 Task: Find connections with filter location Mar del Plata with filter topic #successwith filter profile language German with filter current company Persistent Systems with filter school Punjab State Board of Technical Education and Industrial Training with filter industry Outpatient Care Centers with filter service category Digital Marketing with filter keywords title Operations Analyst
Action: Mouse moved to (527, 91)
Screenshot: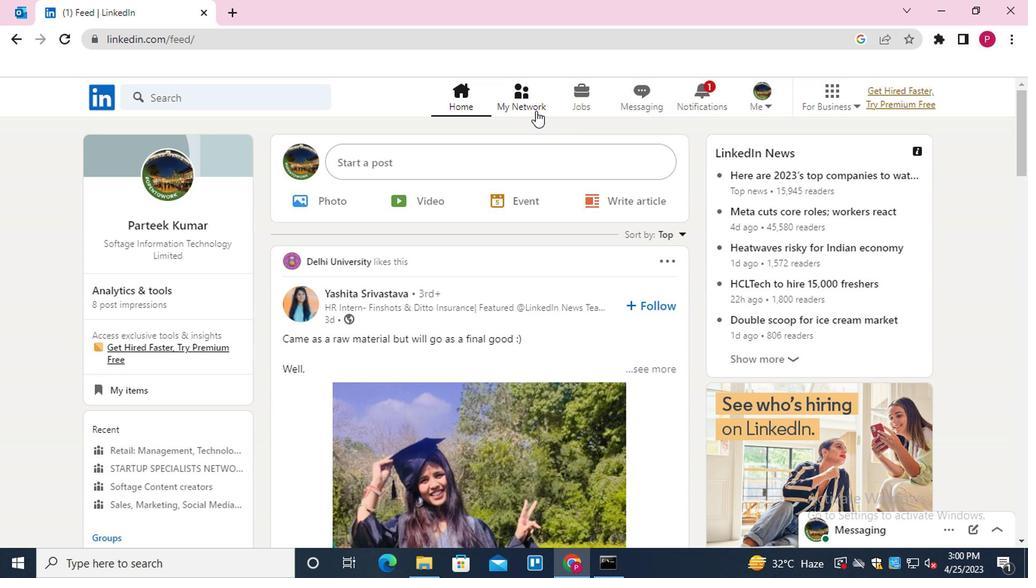 
Action: Mouse pressed left at (527, 91)
Screenshot: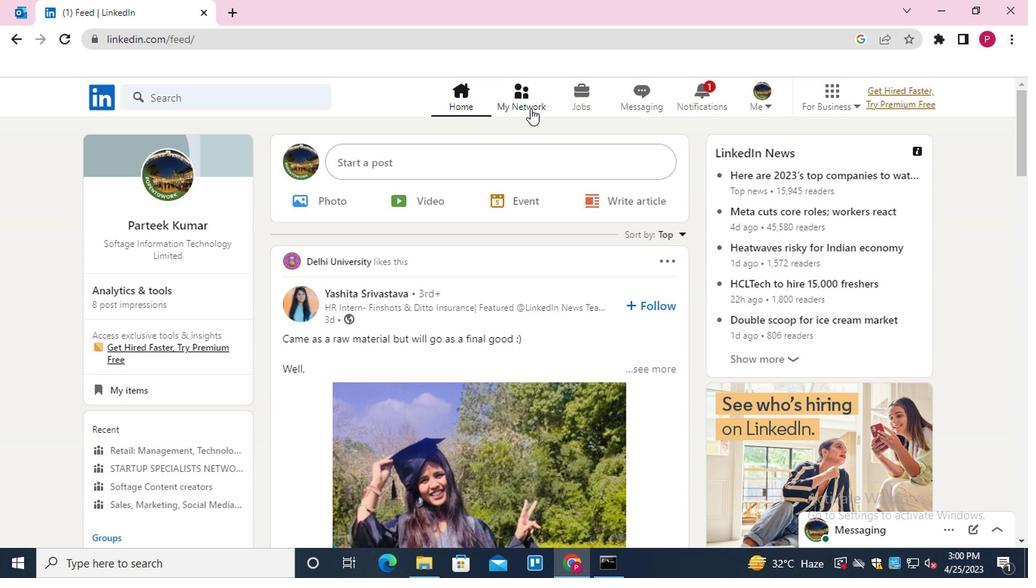 
Action: Mouse moved to (183, 188)
Screenshot: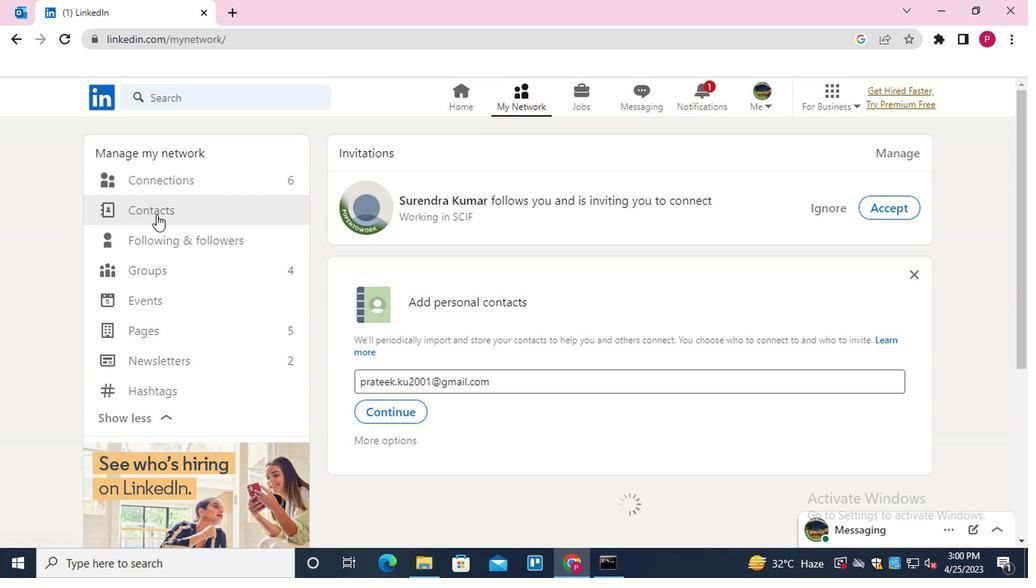 
Action: Mouse pressed left at (183, 188)
Screenshot: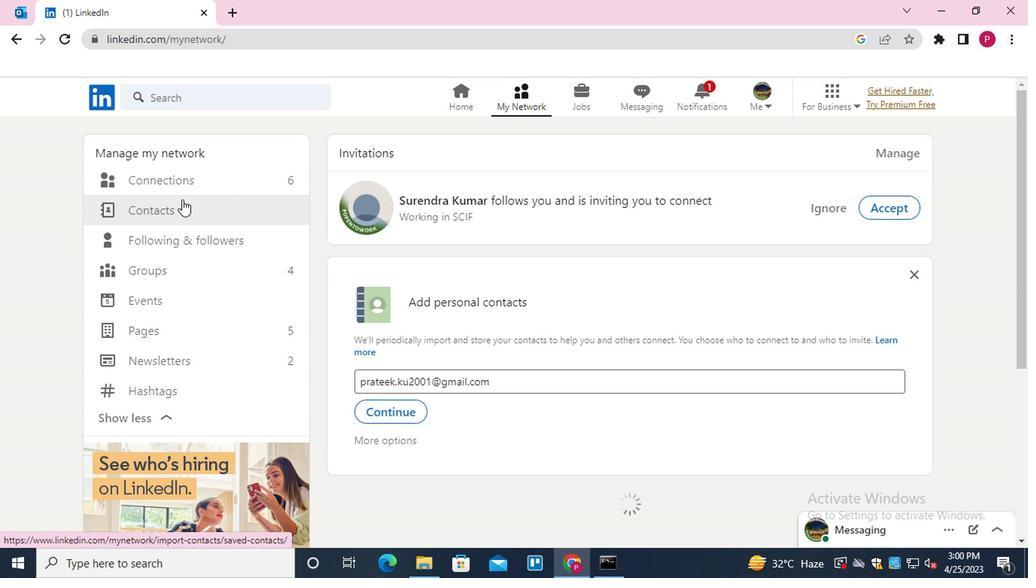 
Action: Mouse pressed left at (183, 188)
Screenshot: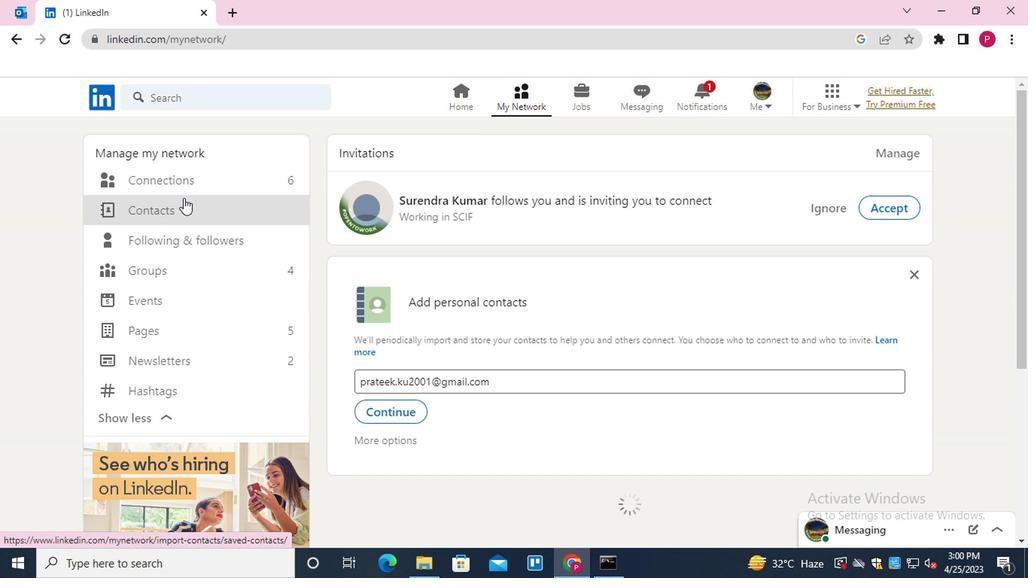 
Action: Mouse moved to (198, 171)
Screenshot: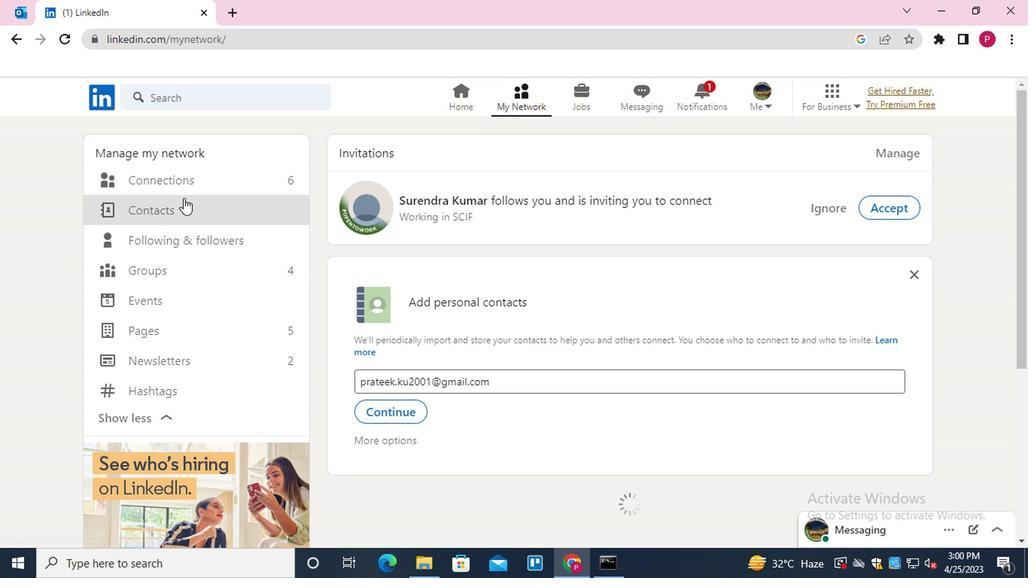 
Action: Mouse pressed left at (198, 171)
Screenshot: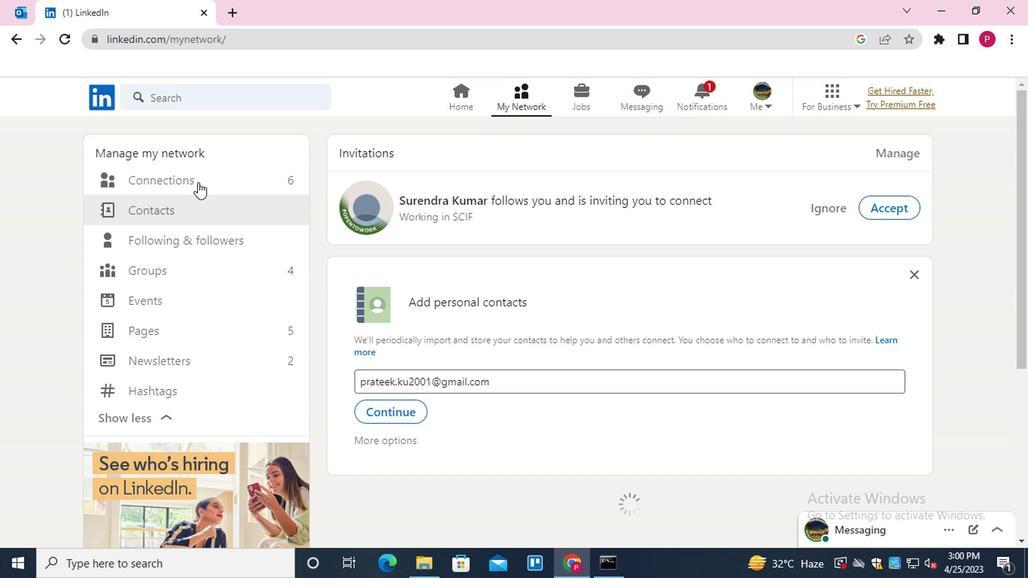 
Action: Mouse moved to (609, 171)
Screenshot: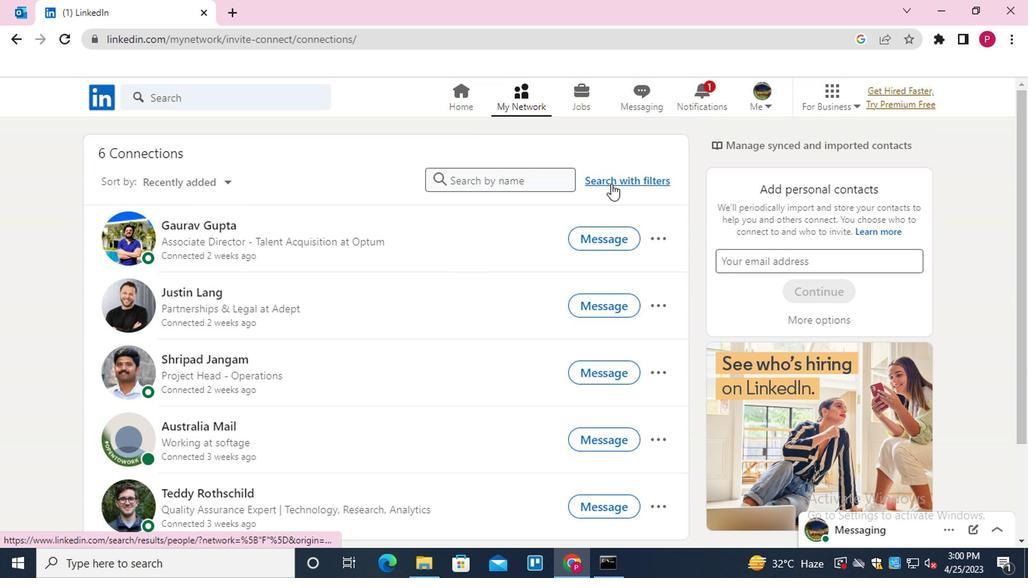 
Action: Mouse pressed left at (609, 171)
Screenshot: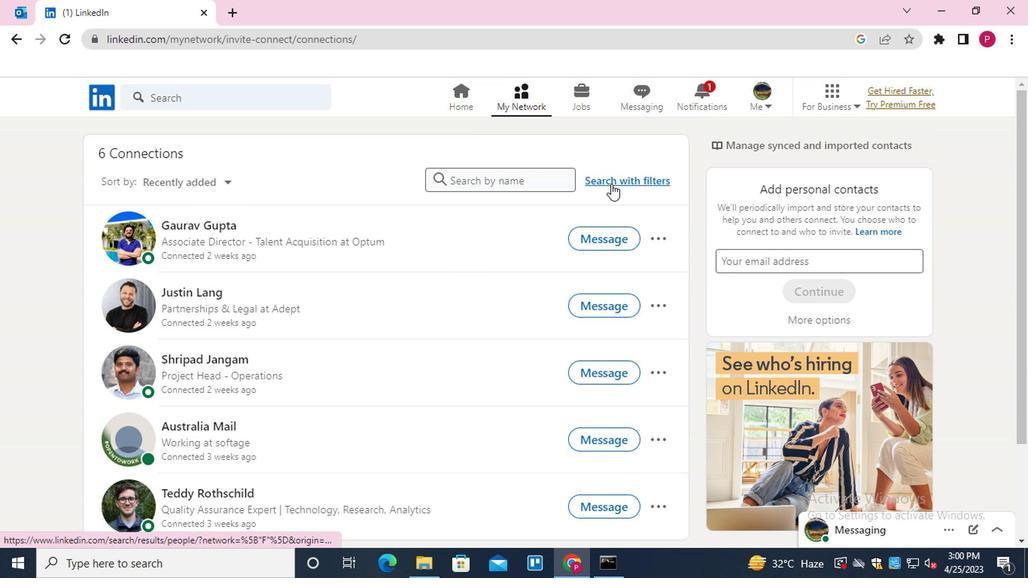 
Action: Mouse moved to (499, 124)
Screenshot: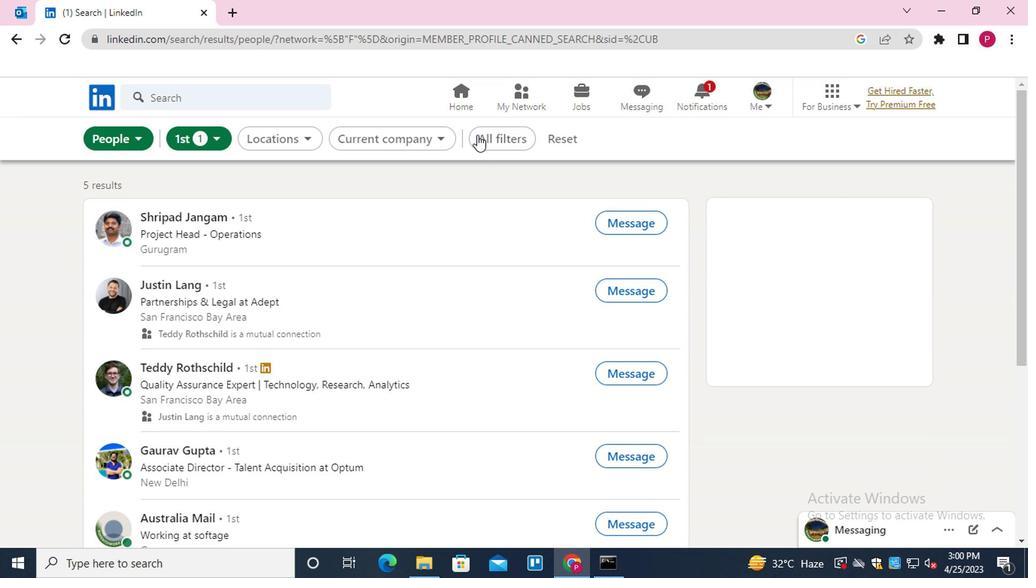 
Action: Mouse pressed left at (499, 124)
Screenshot: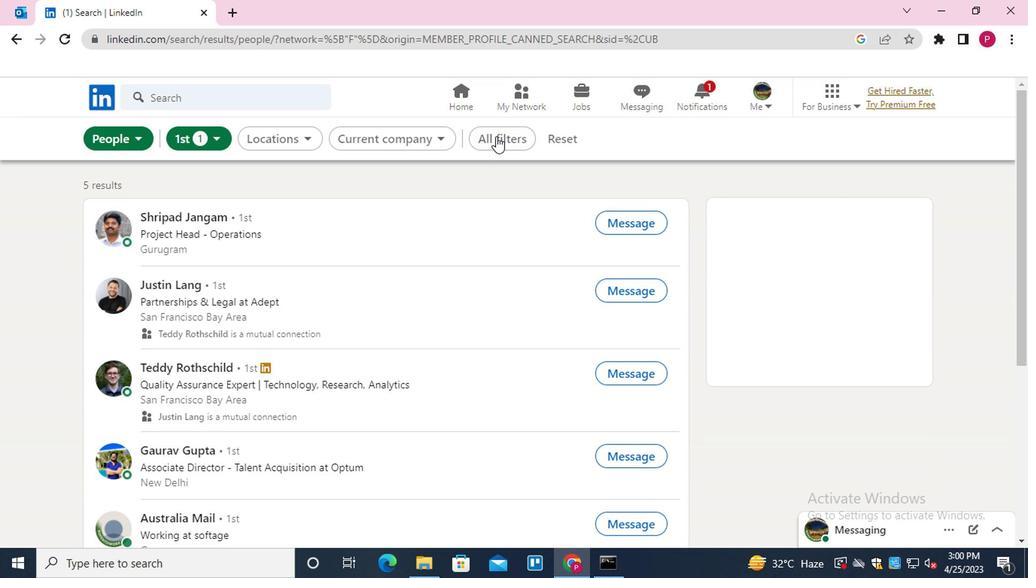 
Action: Mouse moved to (772, 315)
Screenshot: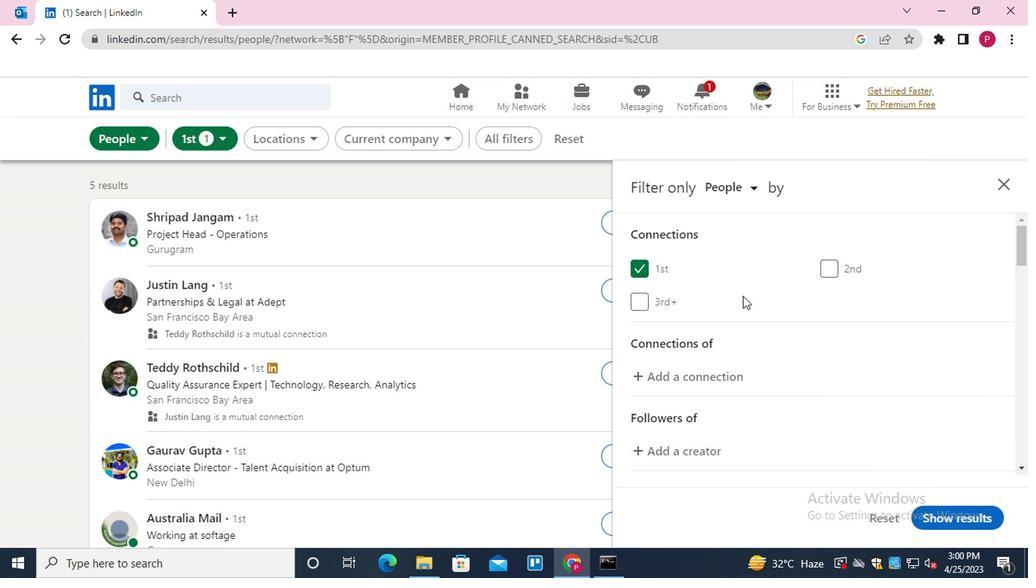 
Action: Mouse scrolled (772, 314) with delta (0, -1)
Screenshot: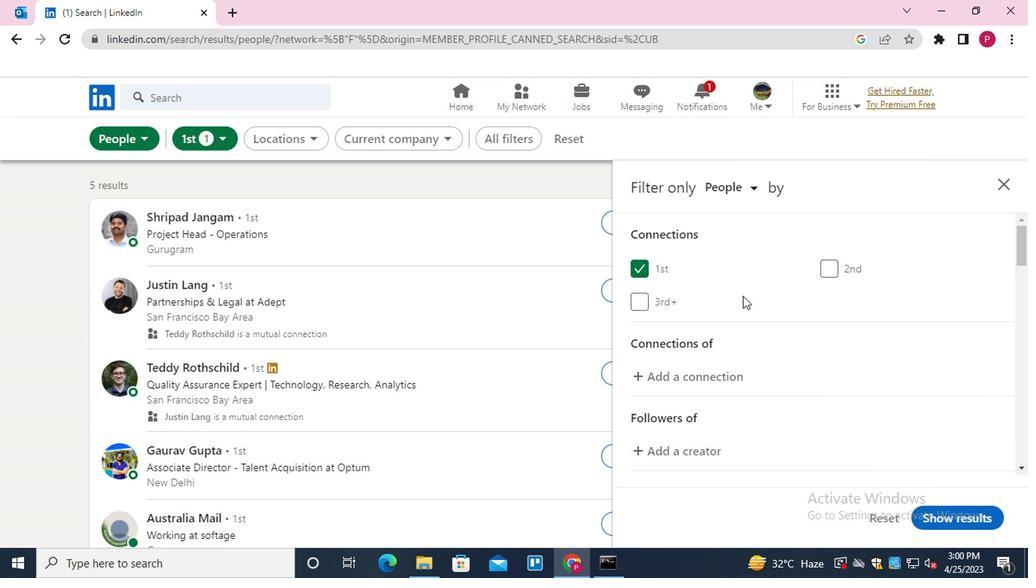 
Action: Mouse moved to (773, 315)
Screenshot: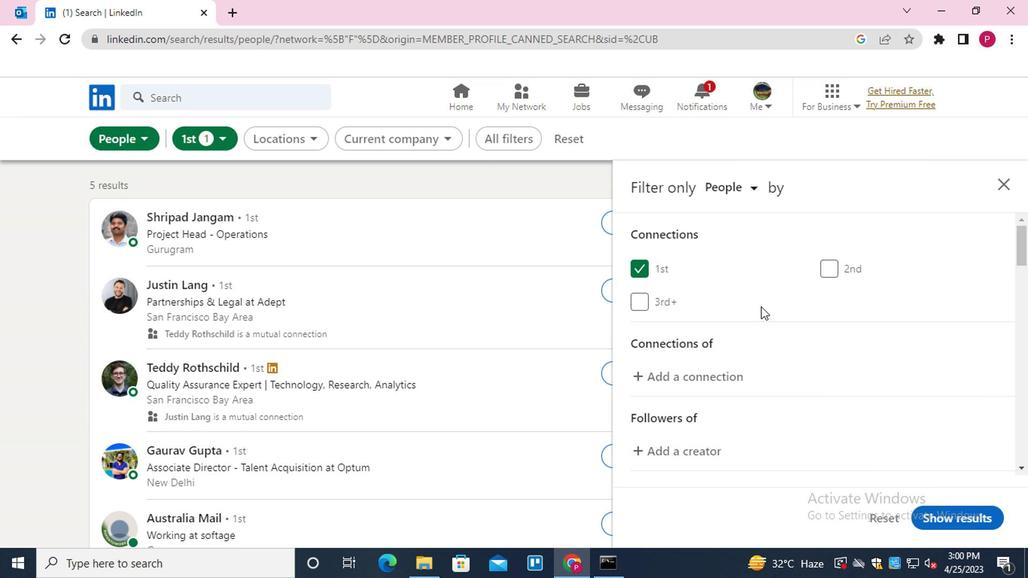 
Action: Mouse scrolled (773, 315) with delta (0, 0)
Screenshot: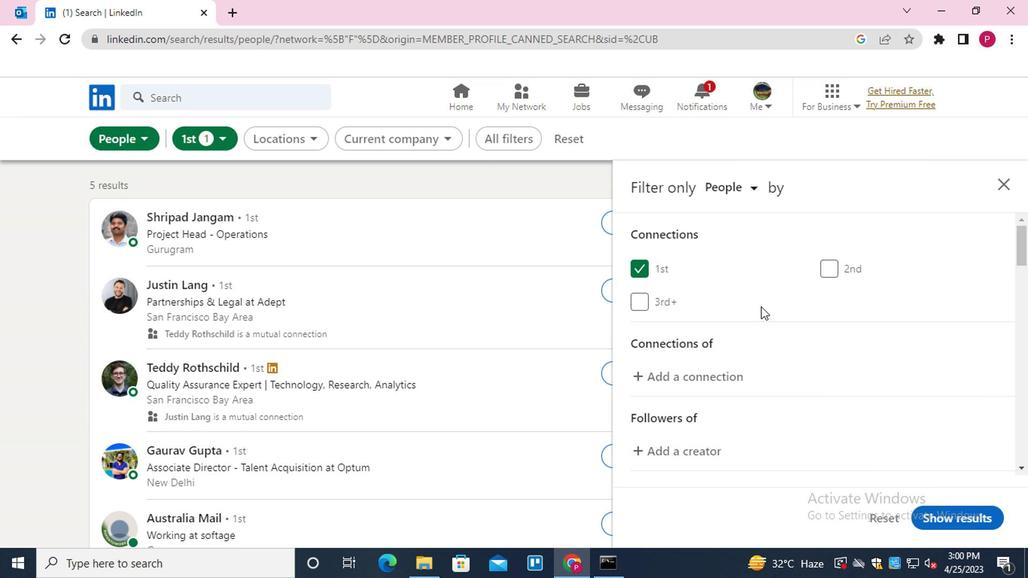 
Action: Mouse moved to (774, 315)
Screenshot: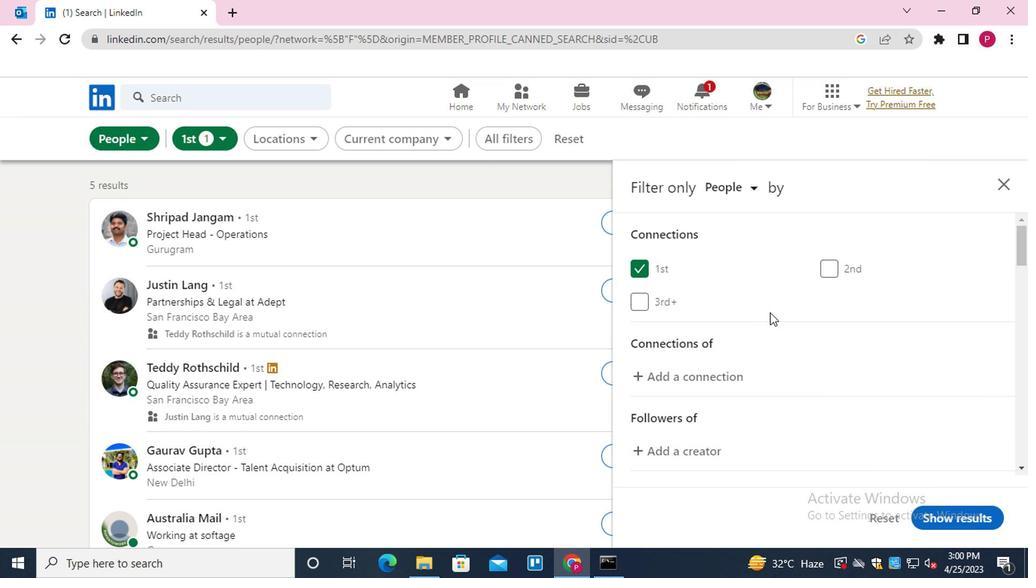 
Action: Mouse scrolled (774, 315) with delta (0, 0)
Screenshot: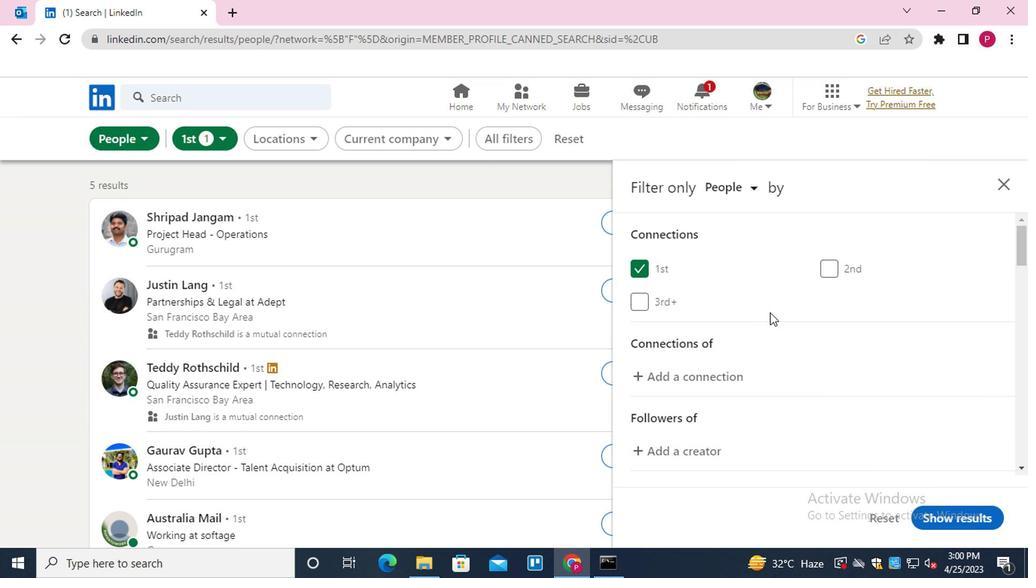 
Action: Mouse moved to (874, 366)
Screenshot: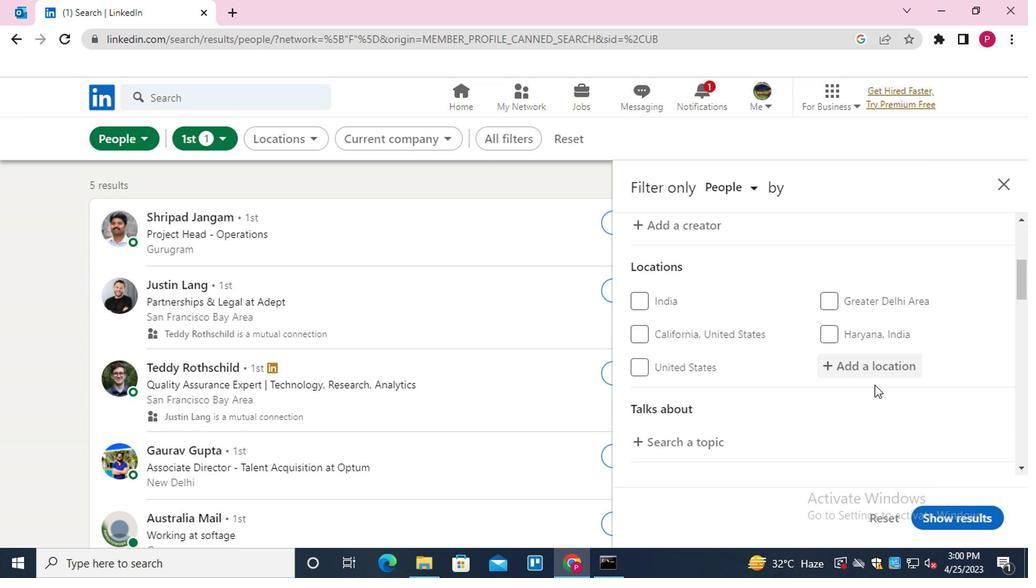 
Action: Mouse pressed left at (874, 366)
Screenshot: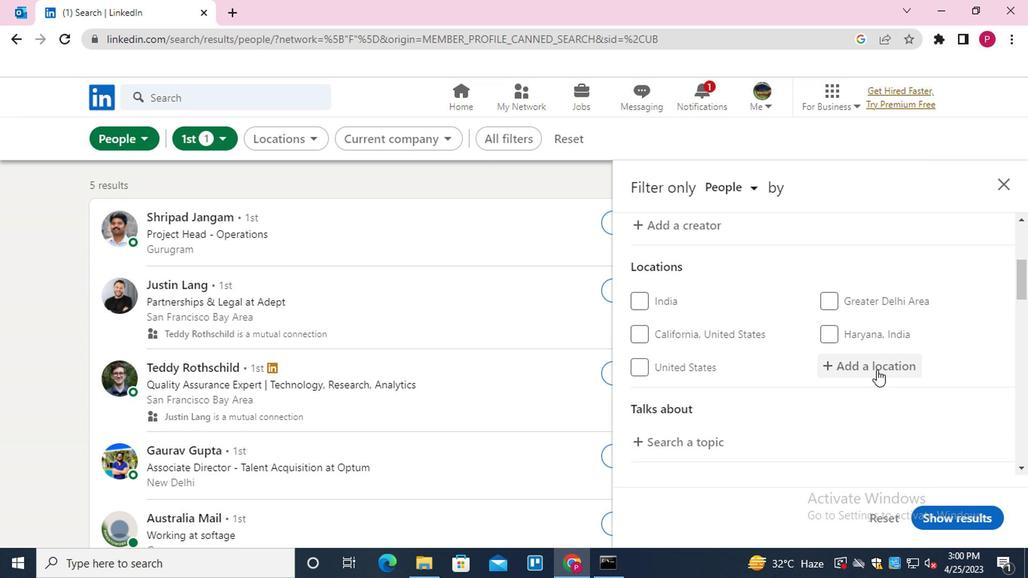 
Action: Key pressed <Key.shift>MAR<Key.space>DEL<Key.space><Key.shift>PIATA
Screenshot: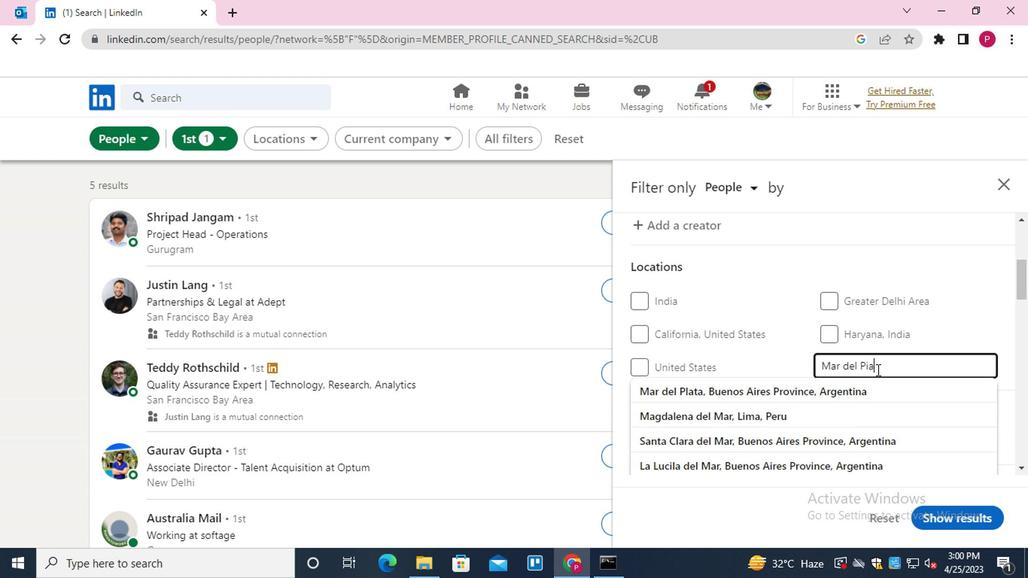 
Action: Mouse moved to (817, 375)
Screenshot: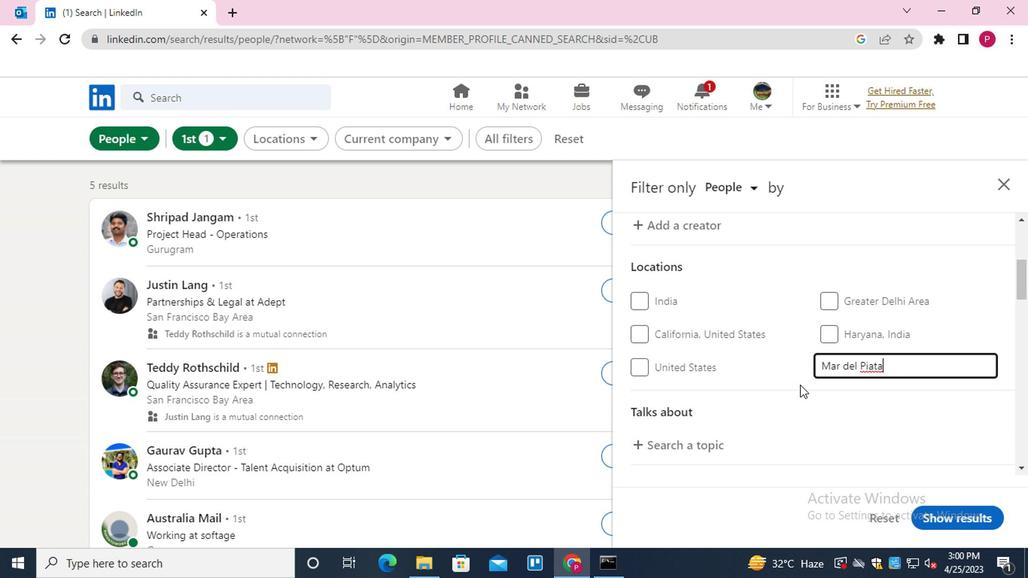 
Action: Key pressed <Key.backspace><Key.backspace>
Screenshot: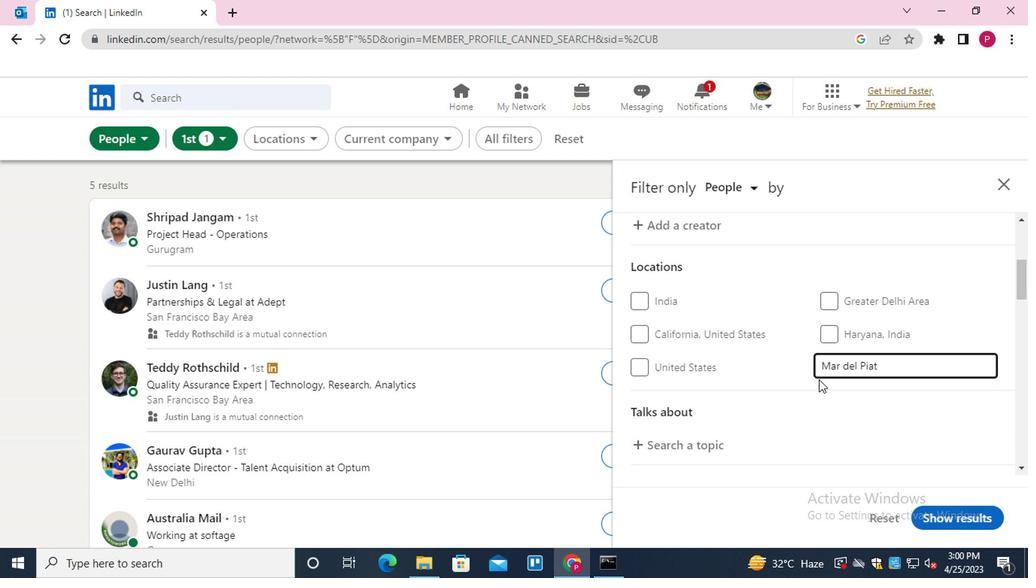 
Action: Mouse moved to (805, 383)
Screenshot: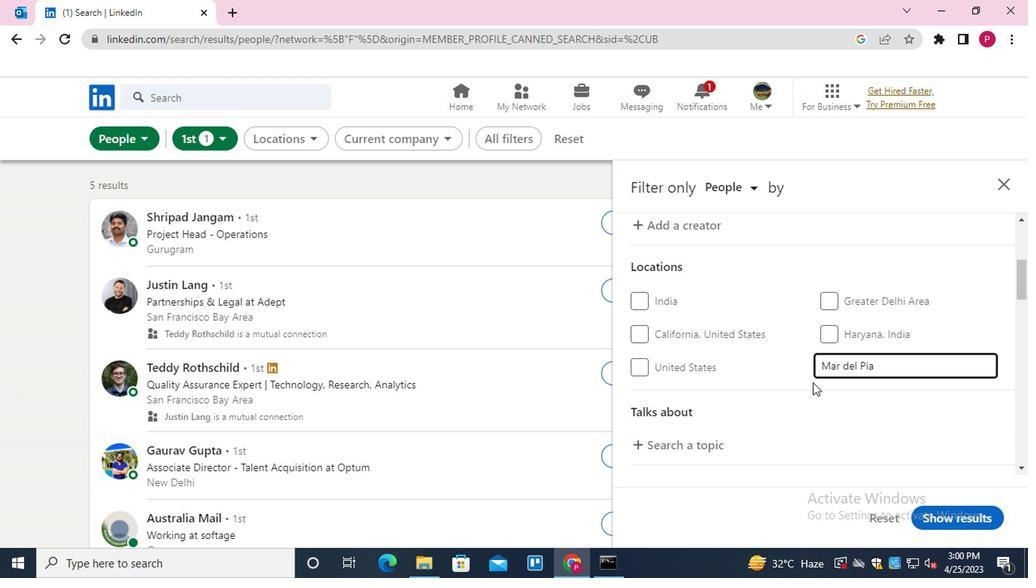 
Action: Key pressed <Key.backspace>
Screenshot: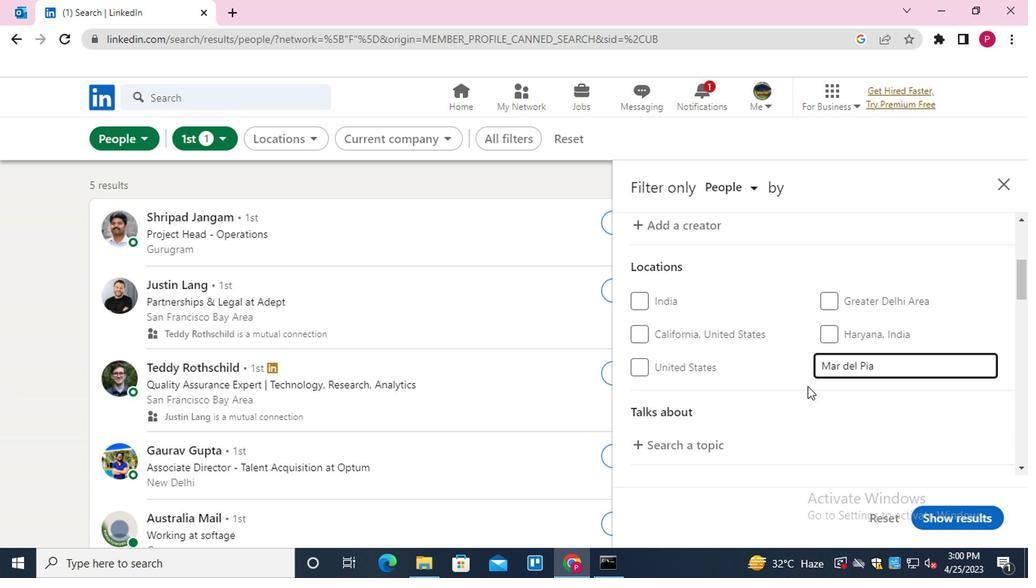 
Action: Mouse moved to (788, 397)
Screenshot: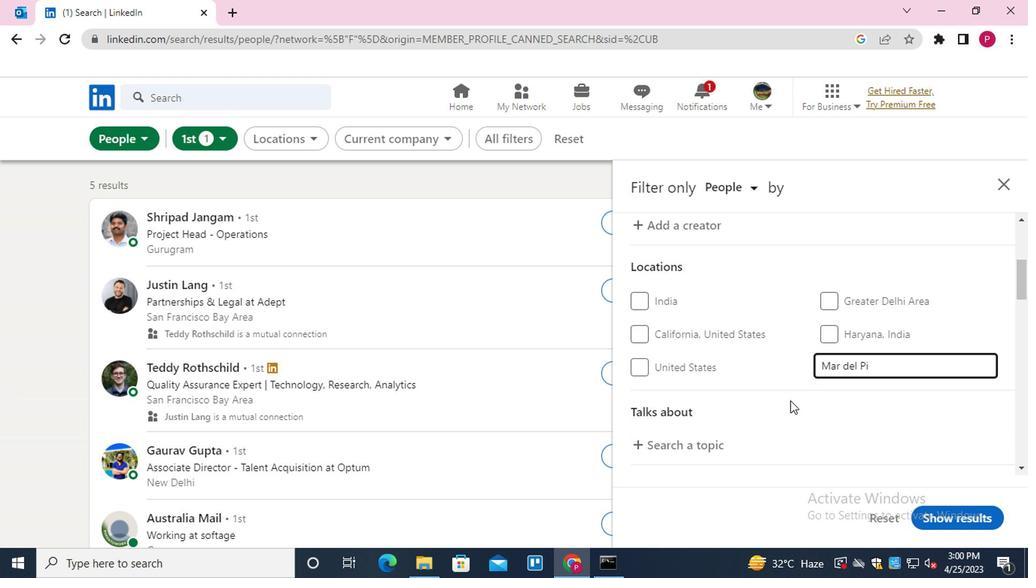 
Action: Key pressed <Key.backspace><Key.backspace><Key.shift>PIATA<Key.backspace><Key.backspace><Key.backspace><Key.backspace><Key.backspace><Key.shift>P
Screenshot: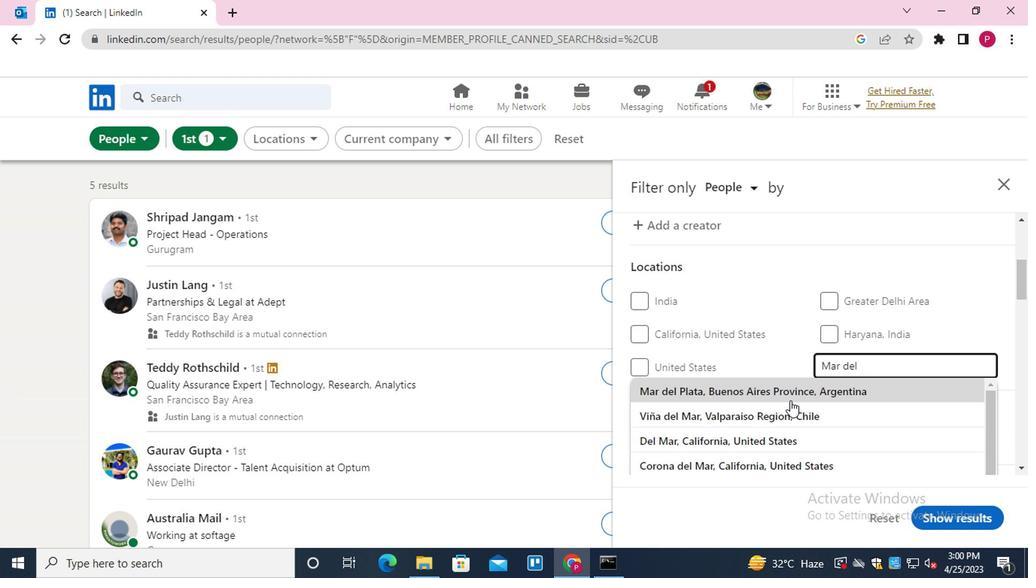
Action: Mouse moved to (793, 393)
Screenshot: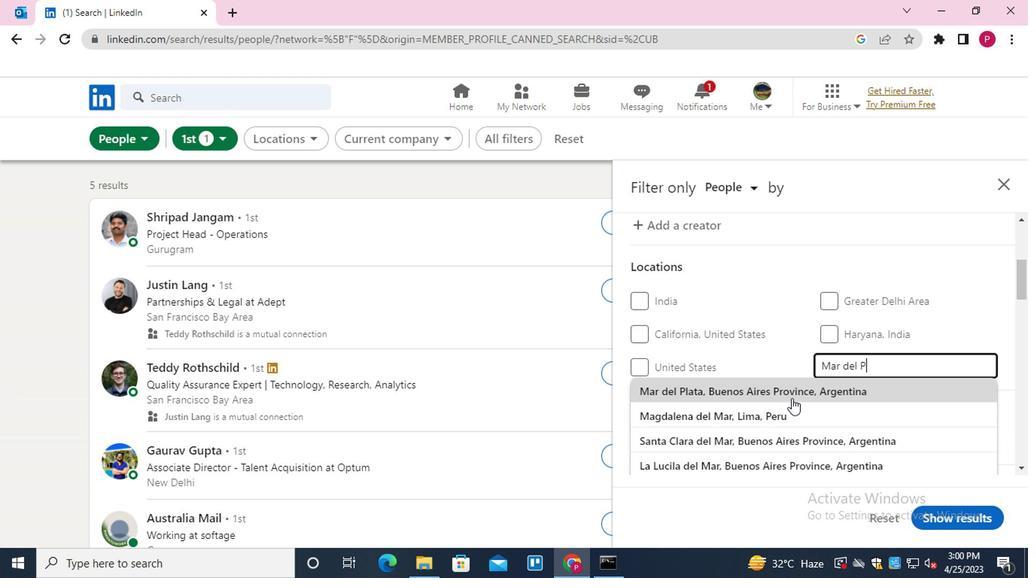 
Action: Mouse pressed left at (793, 393)
Screenshot: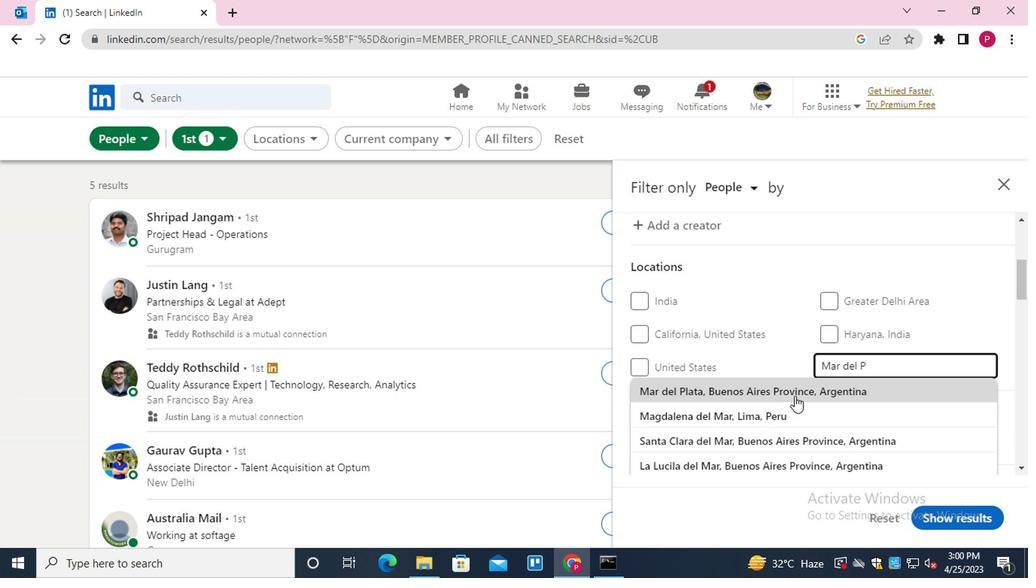 
Action: Mouse moved to (812, 406)
Screenshot: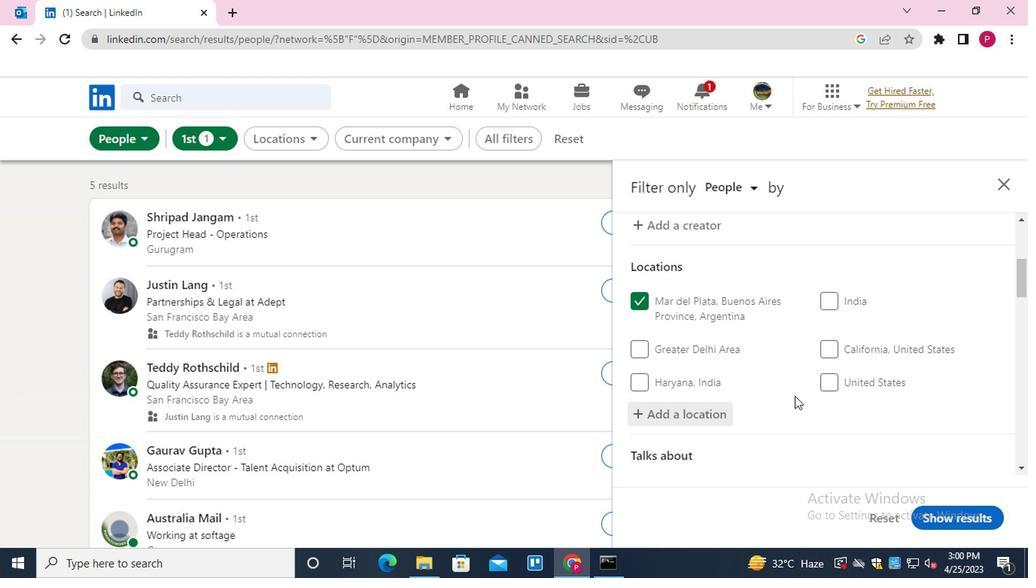 
Action: Mouse scrolled (812, 405) with delta (0, 0)
Screenshot: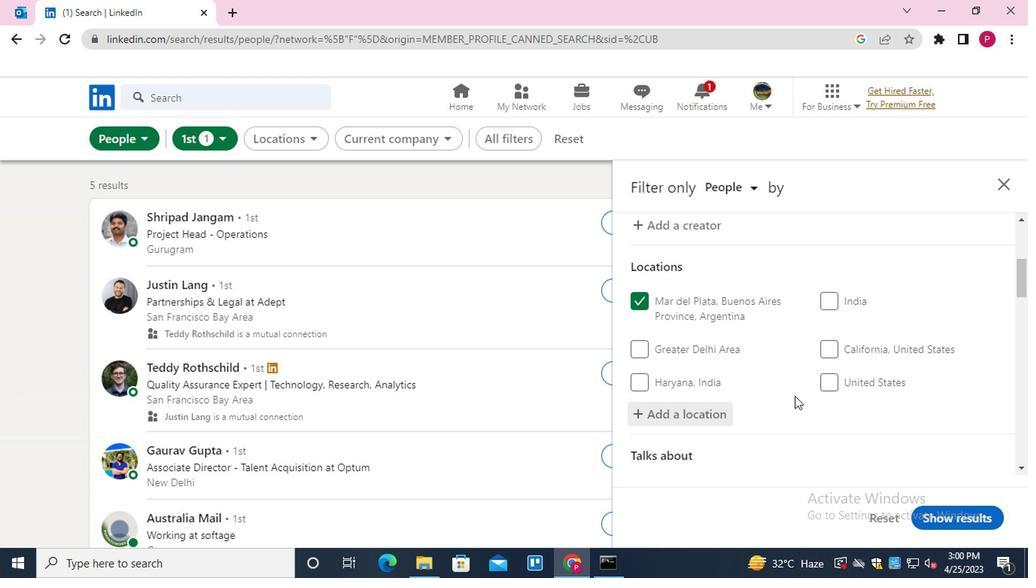 
Action: Mouse scrolled (812, 405) with delta (0, 0)
Screenshot: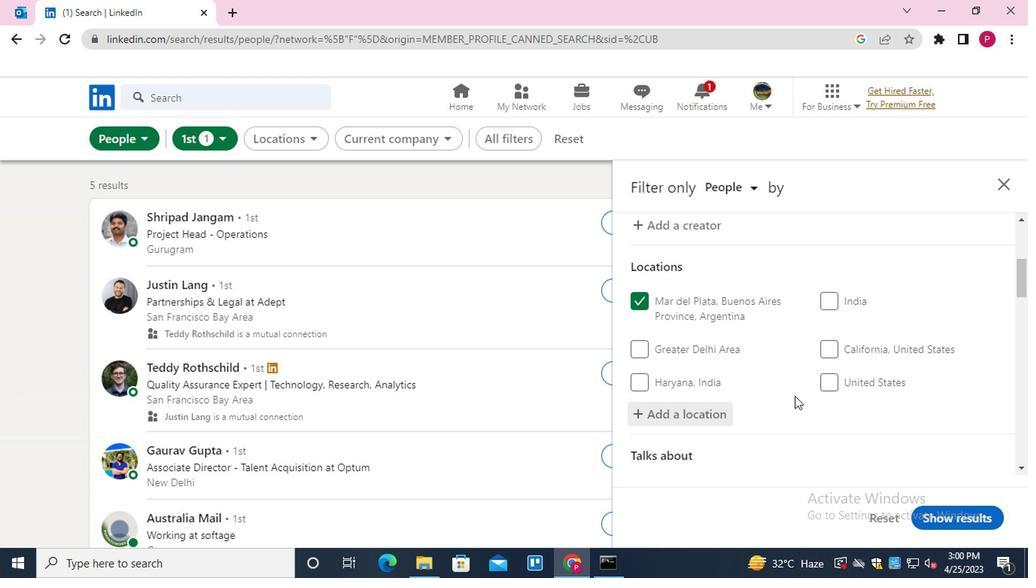 
Action: Mouse scrolled (812, 405) with delta (0, 0)
Screenshot: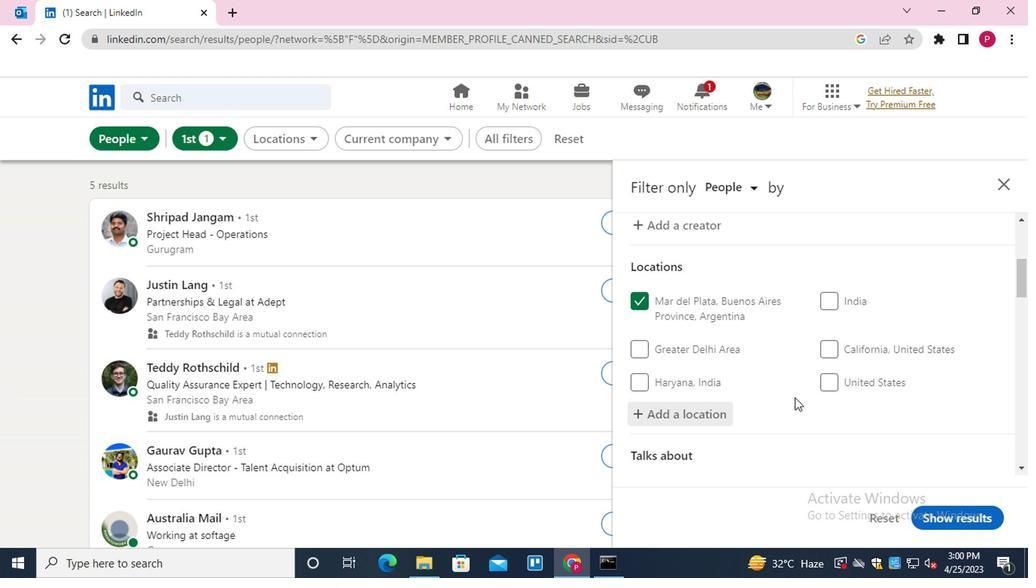 
Action: Mouse moved to (688, 255)
Screenshot: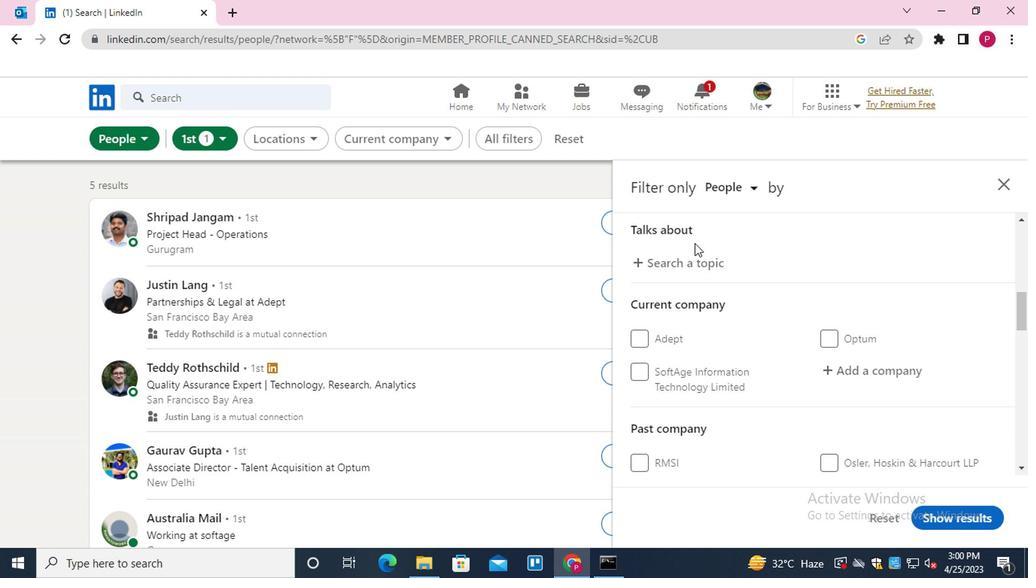 
Action: Mouse pressed left at (688, 255)
Screenshot: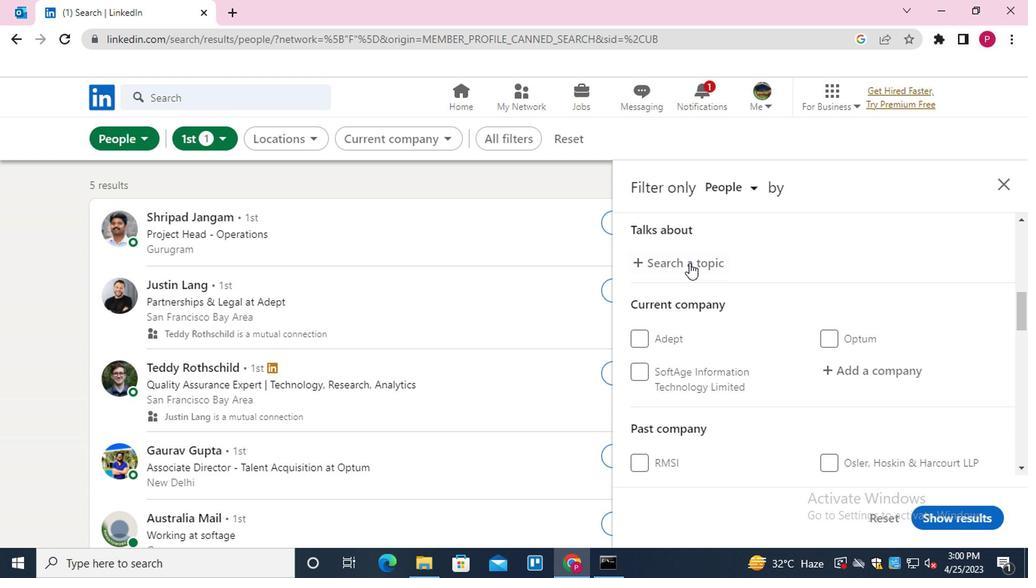 
Action: Key pressed <Key.shift><Key.shift><Key.shift>#SUCESS
Screenshot: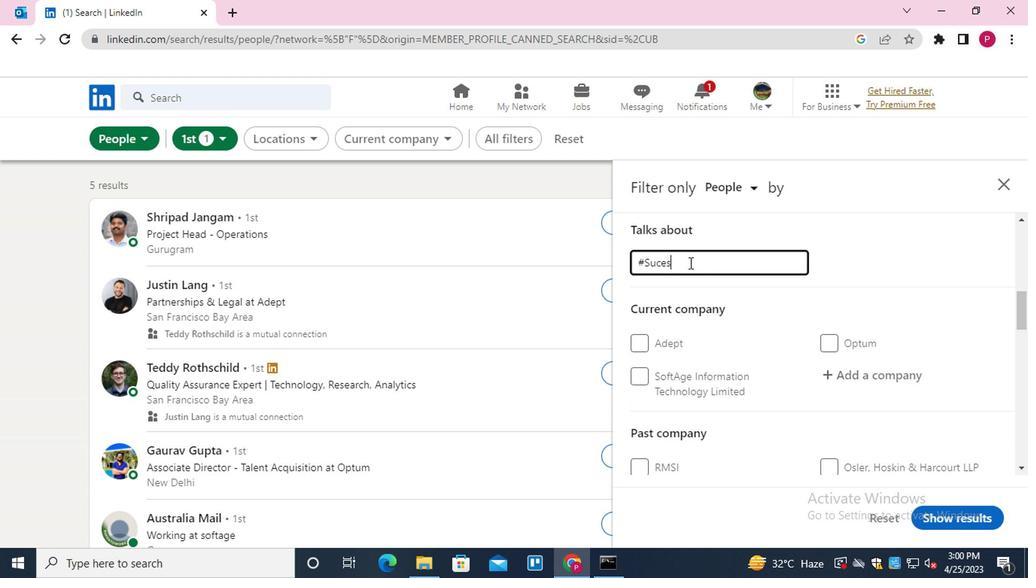 
Action: Mouse moved to (698, 286)
Screenshot: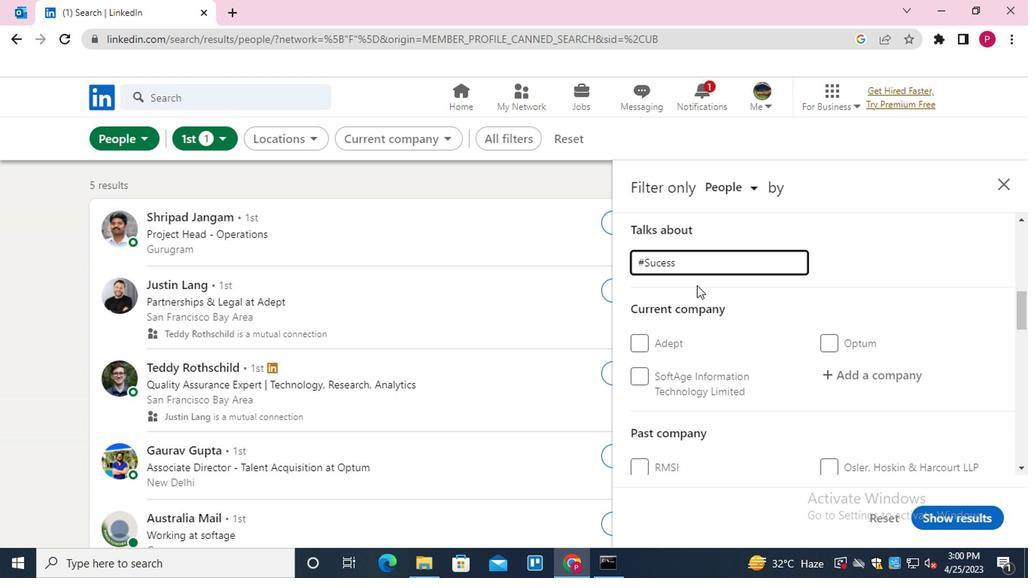 
Action: Mouse scrolled (698, 286) with delta (0, 0)
Screenshot: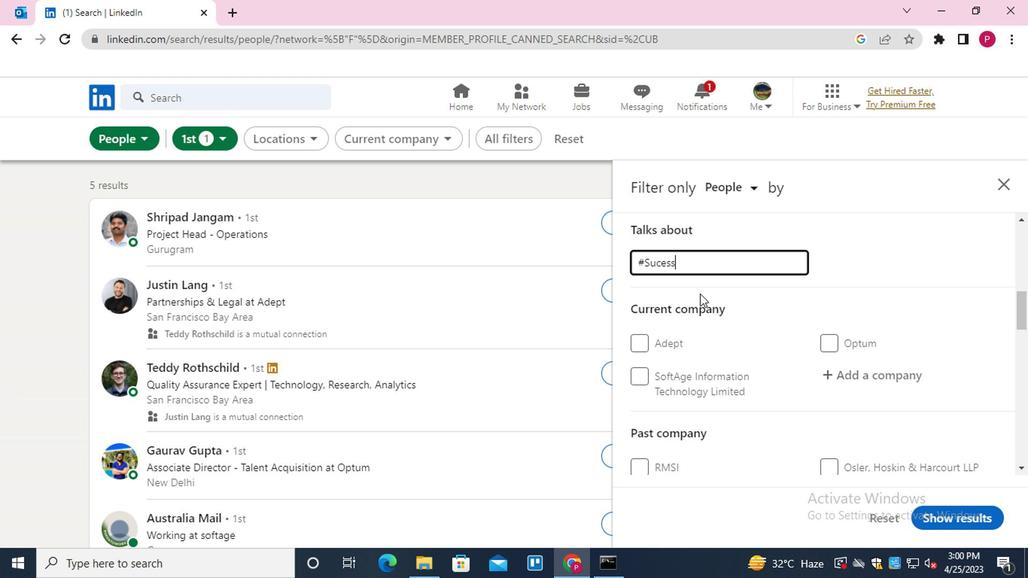 
Action: Mouse moved to (830, 298)
Screenshot: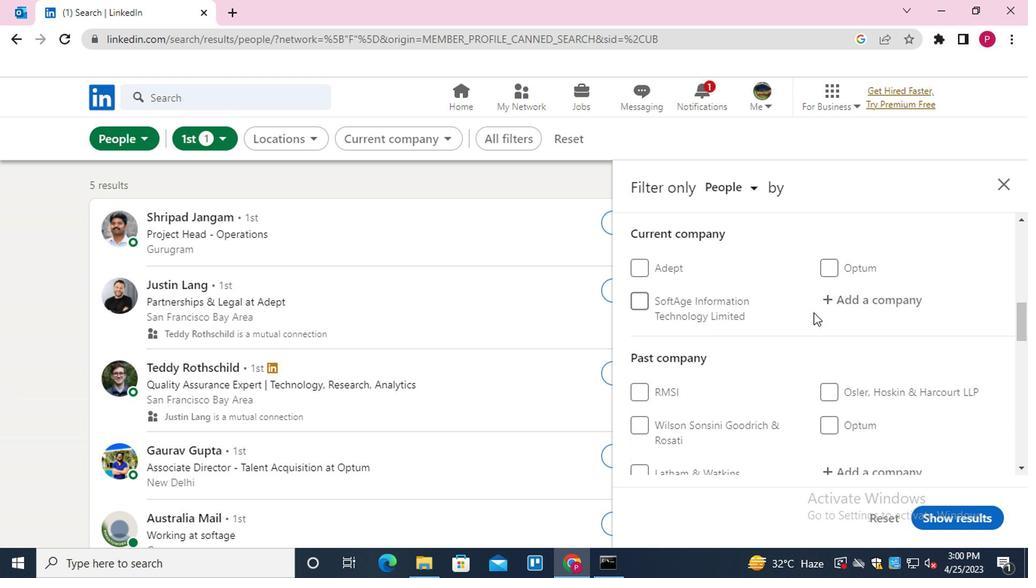 
Action: Mouse pressed left at (830, 298)
Screenshot: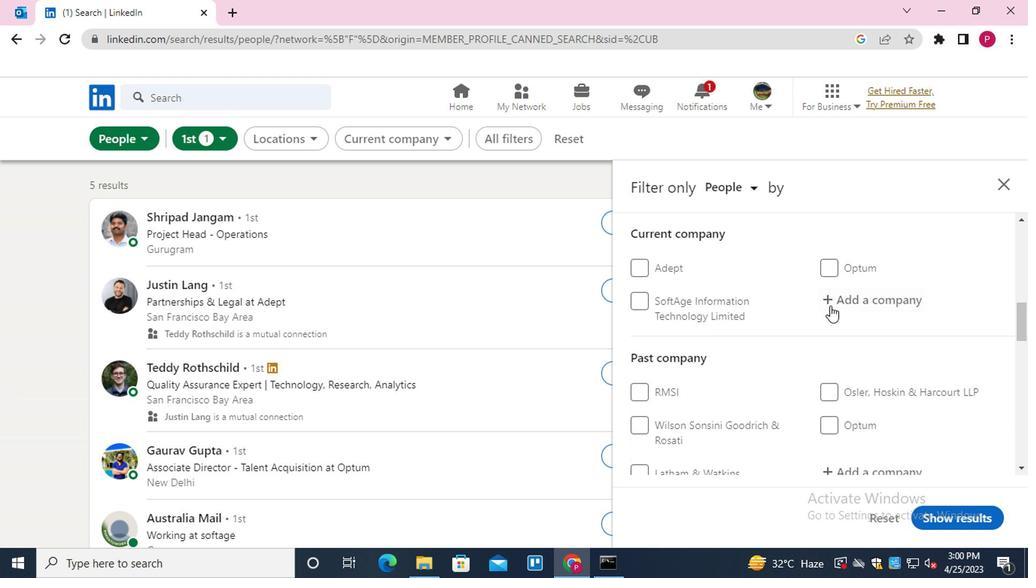 
Action: Mouse moved to (830, 298)
Screenshot: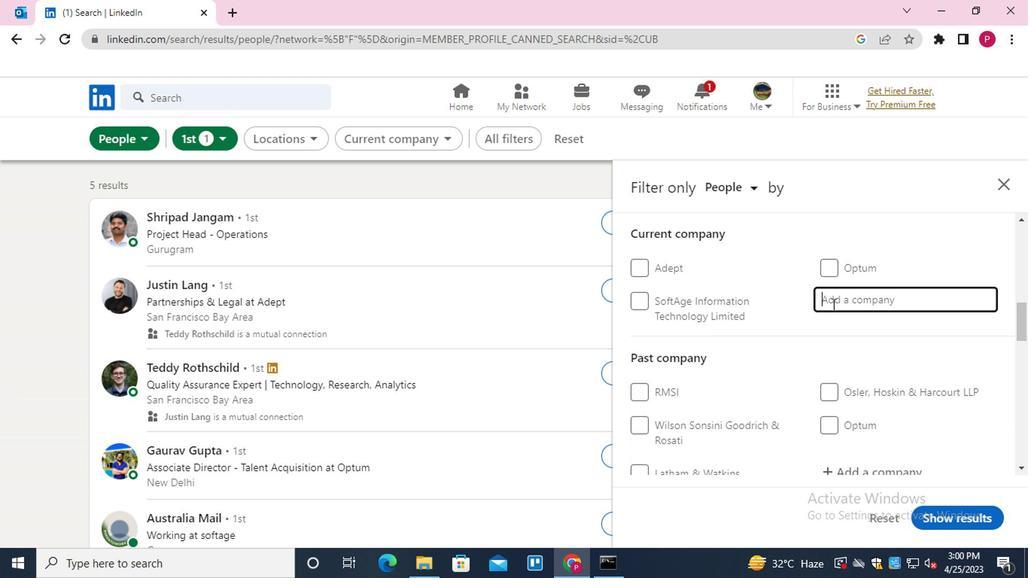 
Action: Key pressed <Key.shift>PRESIDENT
Screenshot: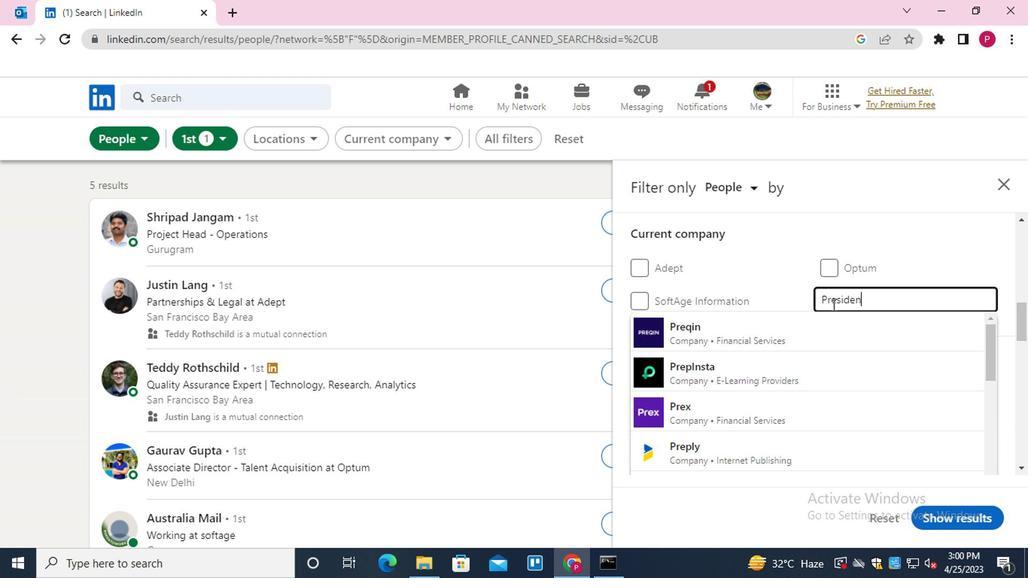 
Action: Mouse moved to (783, 351)
Screenshot: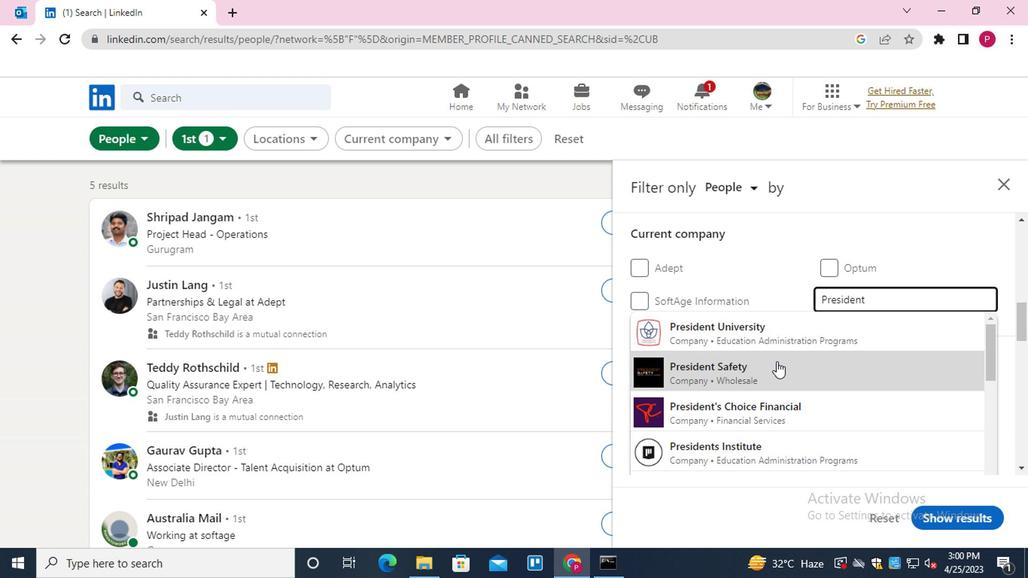 
Action: Key pressed <Key.backspace><Key.backspace><Key.backspace><Key.backspace>STENT
Screenshot: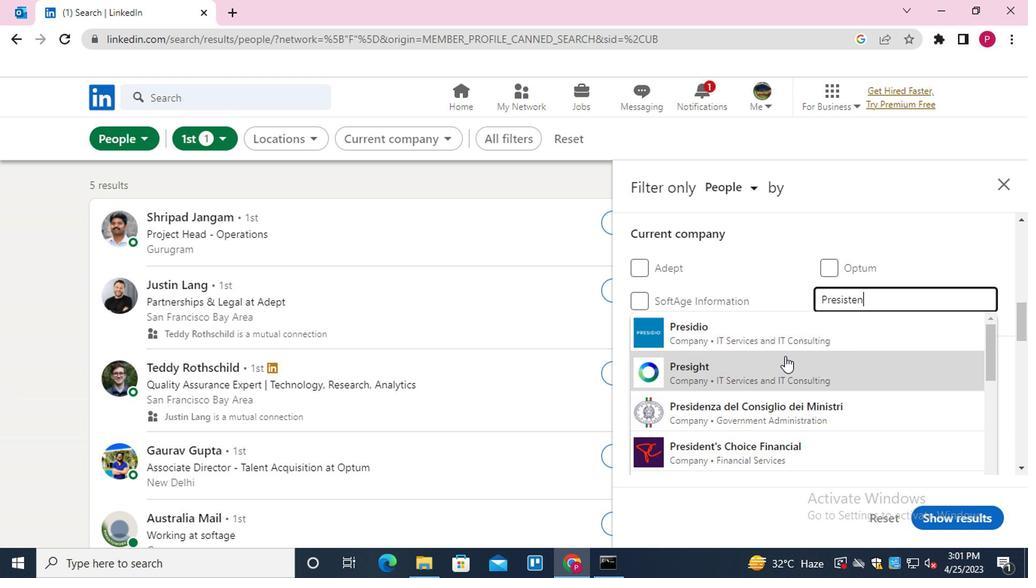 
Action: Mouse moved to (893, 298)
Screenshot: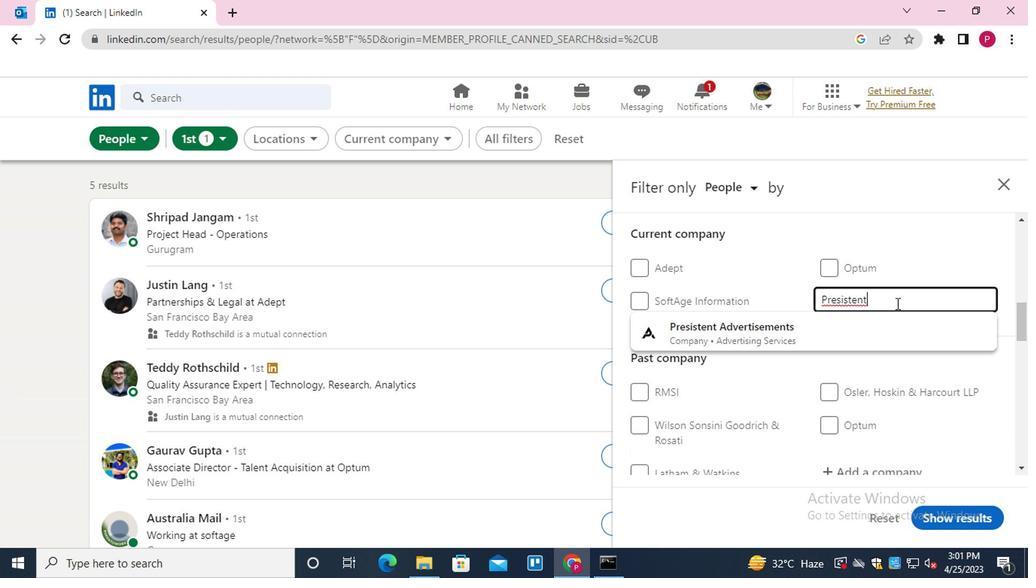 
Action: Key pressed <Key.backspace><Key.backspace><Key.backspace><Key.backspace><Key.backspace>STENT<Key.space><Key.shift>SYSTEM
Screenshot: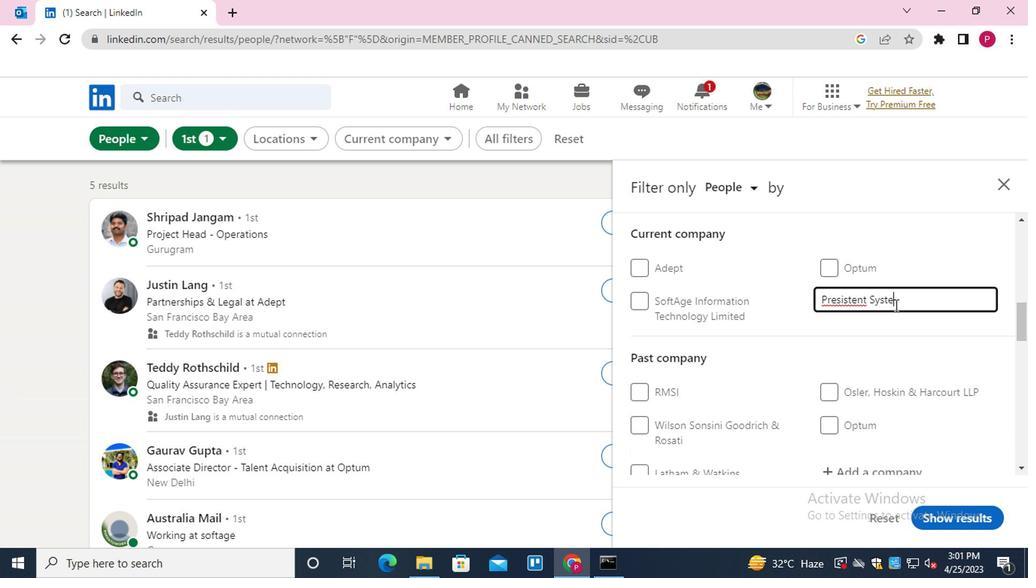 
Action: Mouse moved to (844, 339)
Screenshot: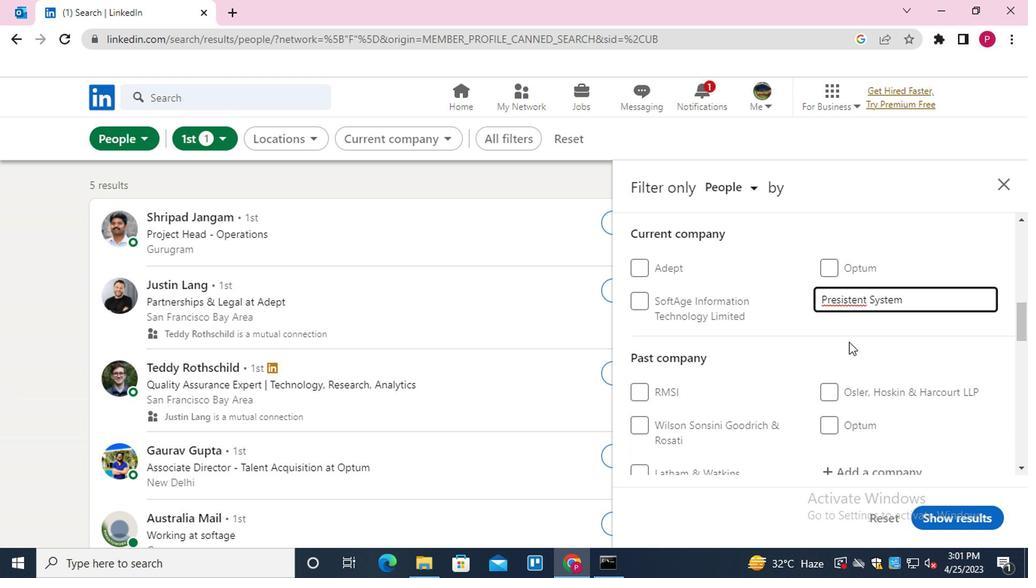 
Action: Mouse scrolled (844, 338) with delta (0, 0)
Screenshot: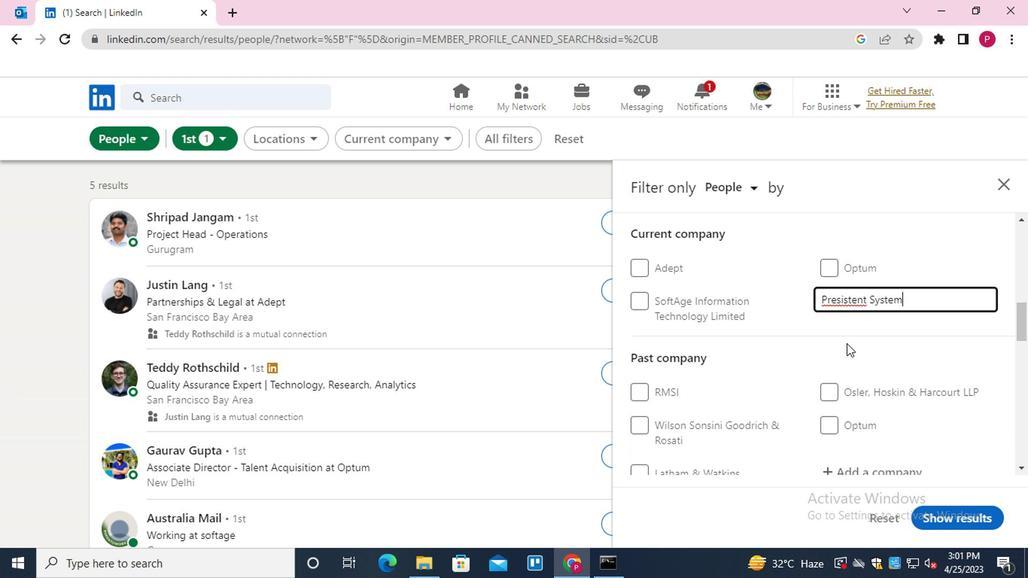 
Action: Mouse scrolled (844, 338) with delta (0, 0)
Screenshot: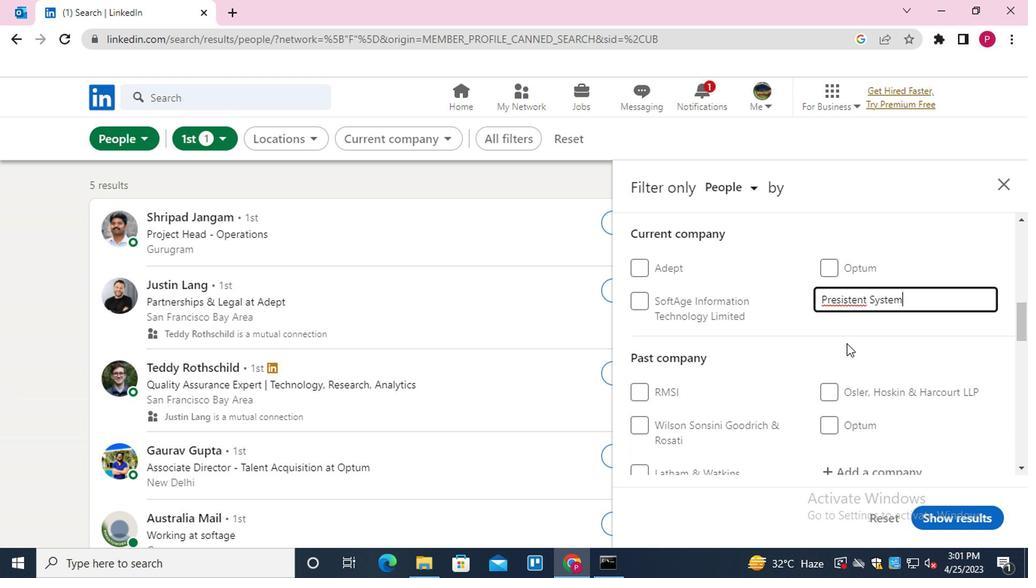 
Action: Mouse scrolled (844, 338) with delta (0, 0)
Screenshot: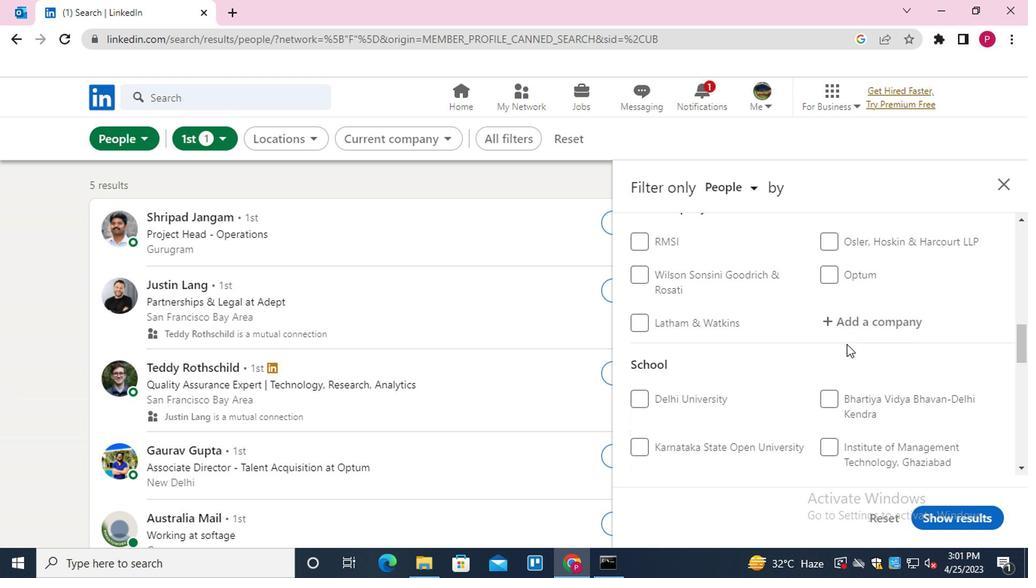 
Action: Mouse moved to (896, 413)
Screenshot: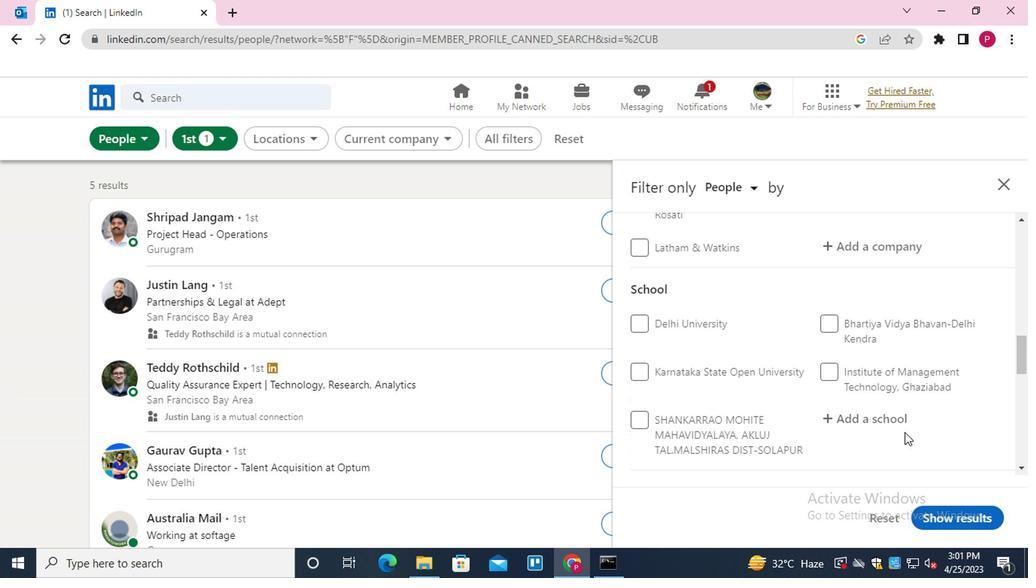 
Action: Mouse pressed left at (896, 413)
Screenshot: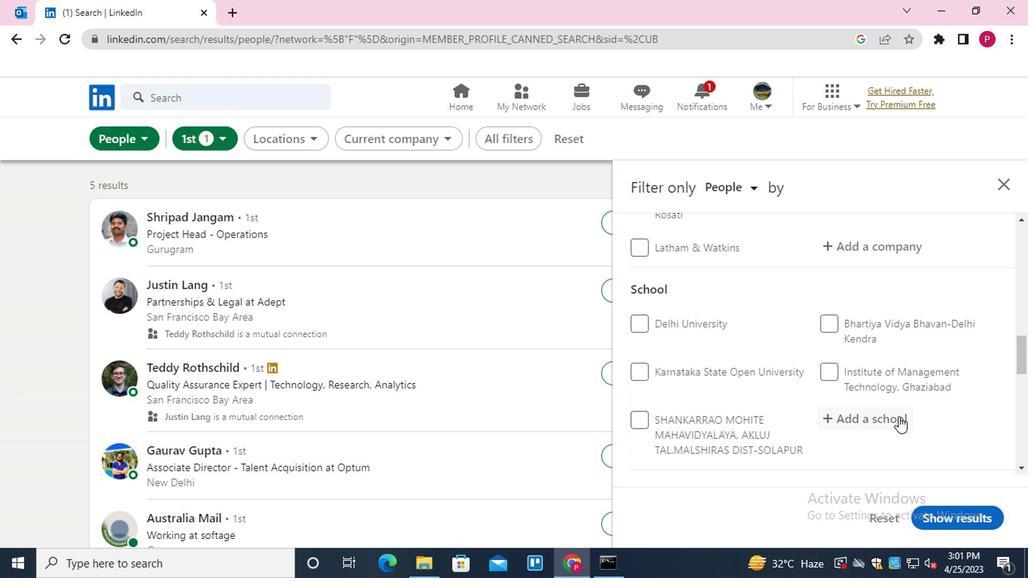 
Action: Mouse moved to (918, 382)
Screenshot: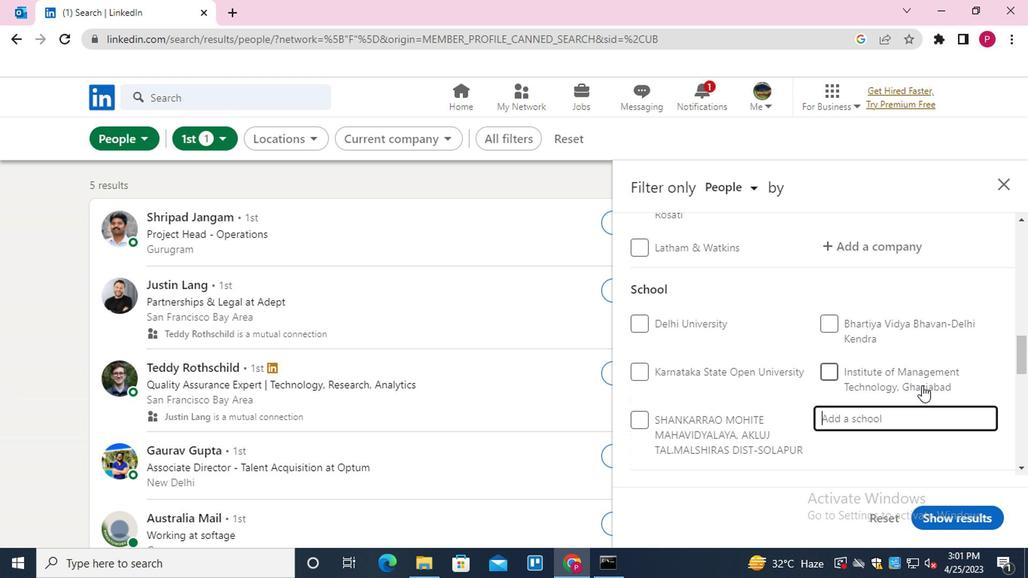 
Action: Key pressed <Key.shift>PUNK<Key.backspace>JAB<Key.space><Key.shift>STATE<Key.space><Key.shift><Key.shift><Key.shift><Key.shift><Key.shift><Key.shift><Key.shift><Key.shift><Key.shift><Key.shift>BOARD
Screenshot: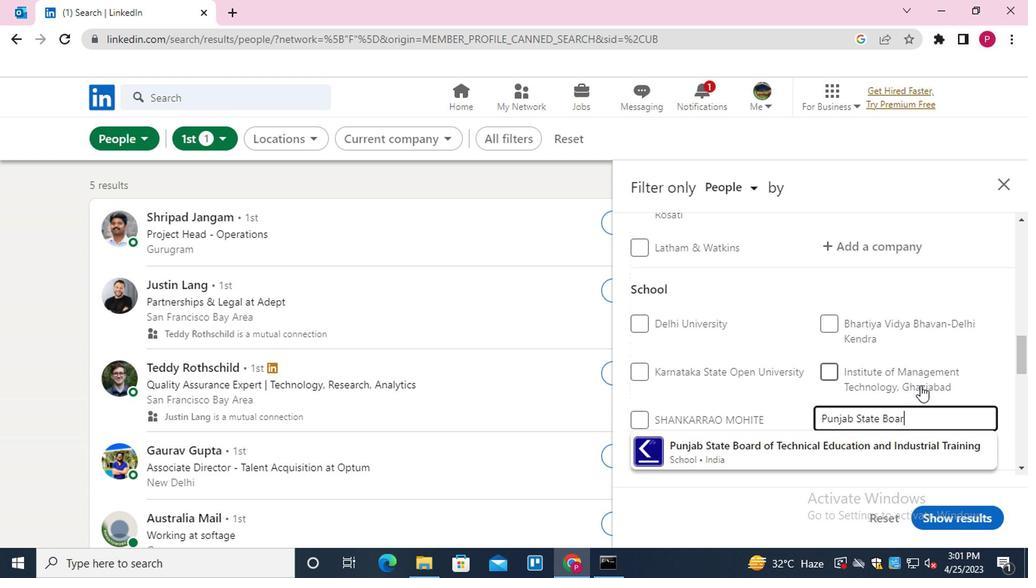 
Action: Mouse moved to (809, 439)
Screenshot: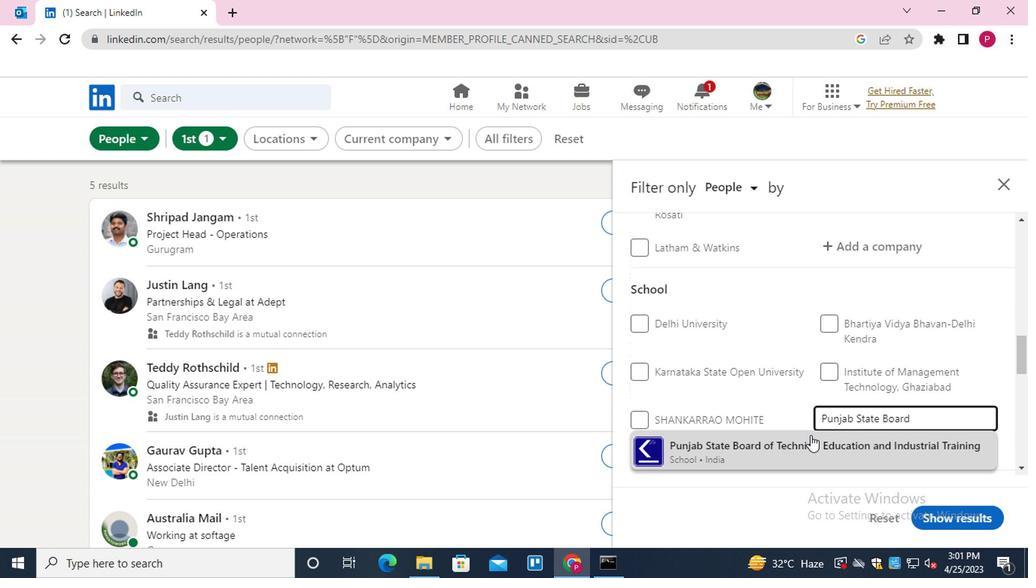 
Action: Mouse pressed left at (809, 439)
Screenshot: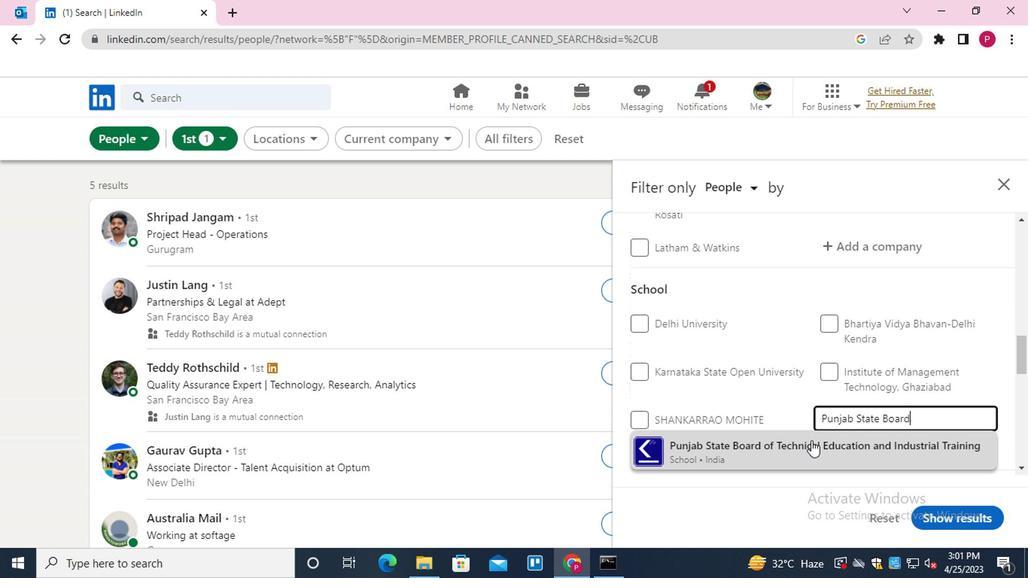 
Action: Mouse moved to (797, 379)
Screenshot: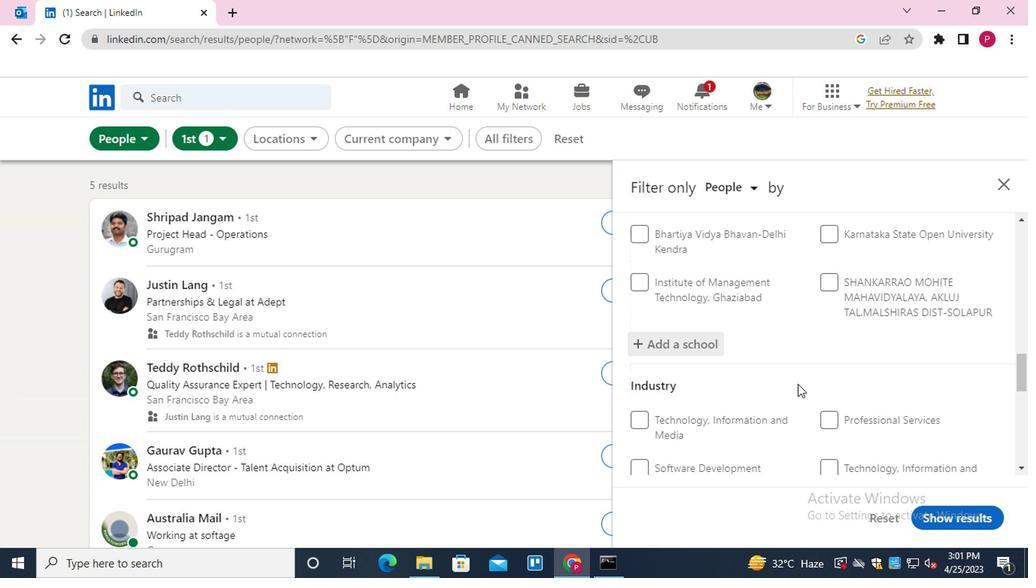 
Action: Mouse scrolled (797, 378) with delta (0, 0)
Screenshot: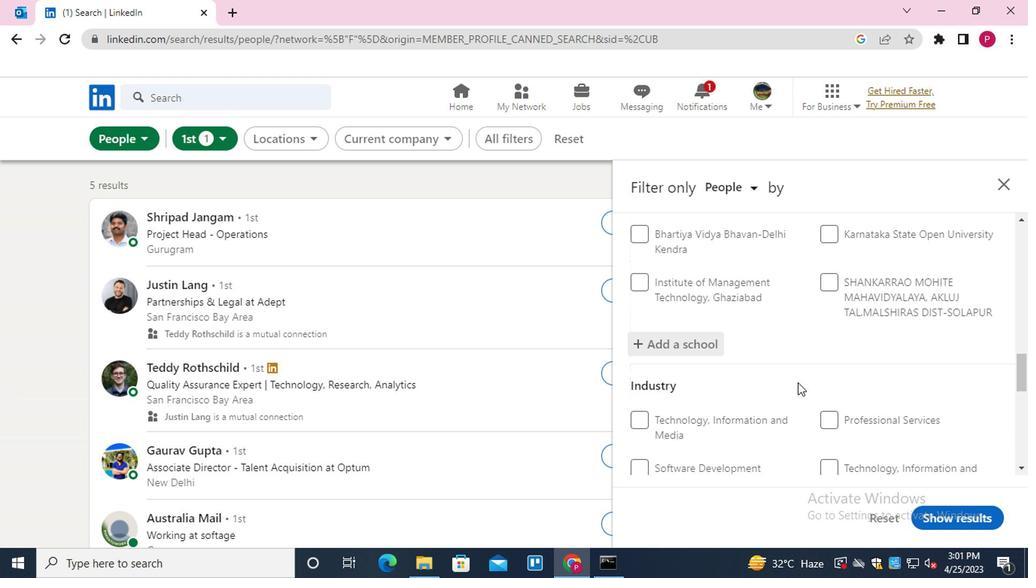 
Action: Mouse scrolled (797, 378) with delta (0, 0)
Screenshot: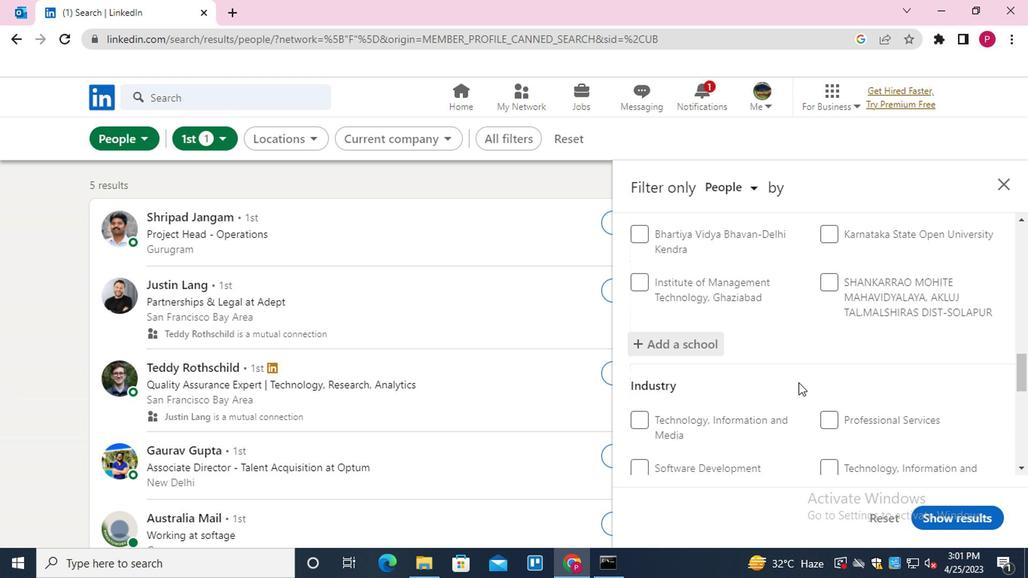 
Action: Mouse moved to (851, 358)
Screenshot: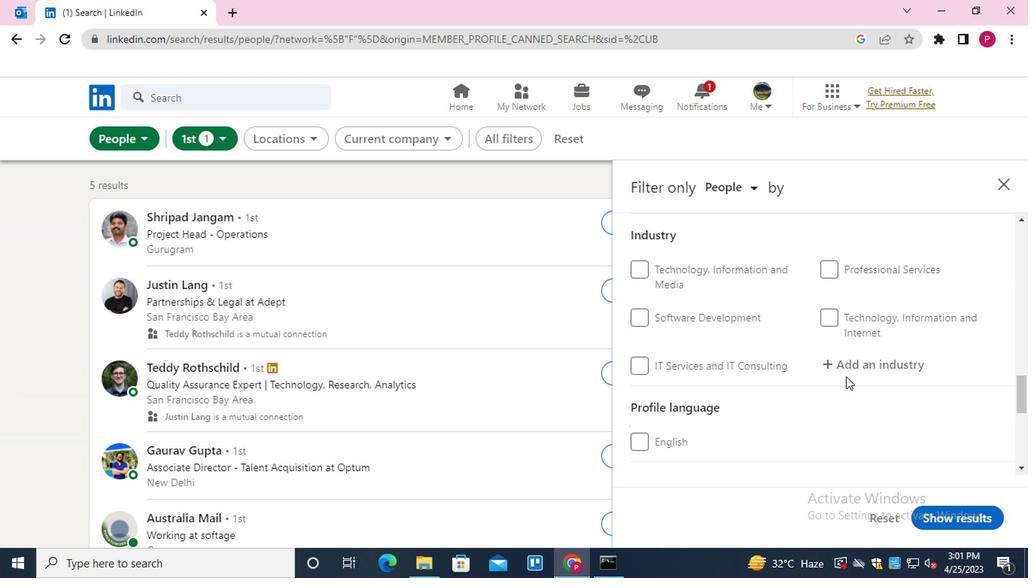 
Action: Mouse pressed left at (851, 358)
Screenshot: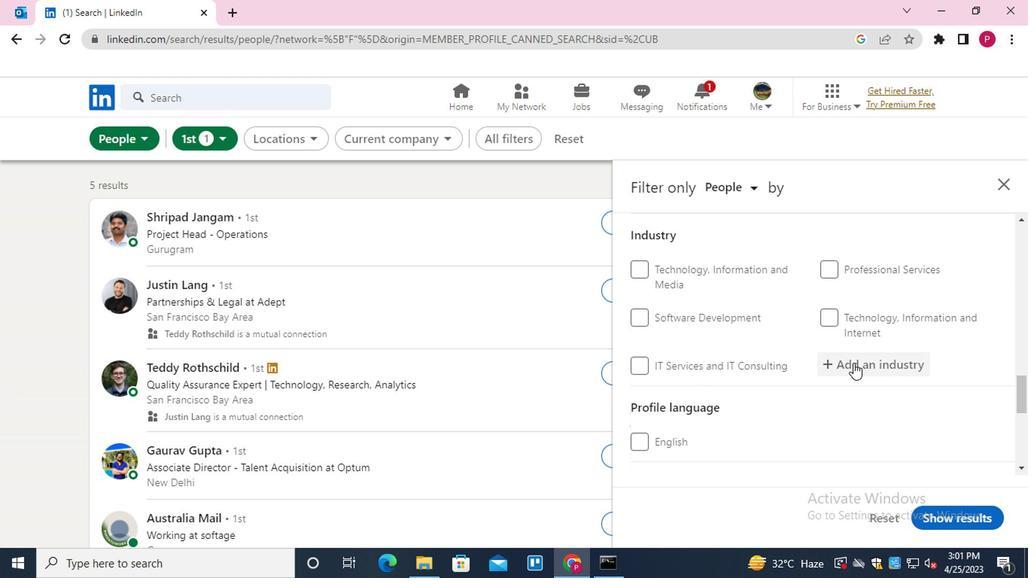 
Action: Key pressed <Key.shift>OUTPAT
Screenshot: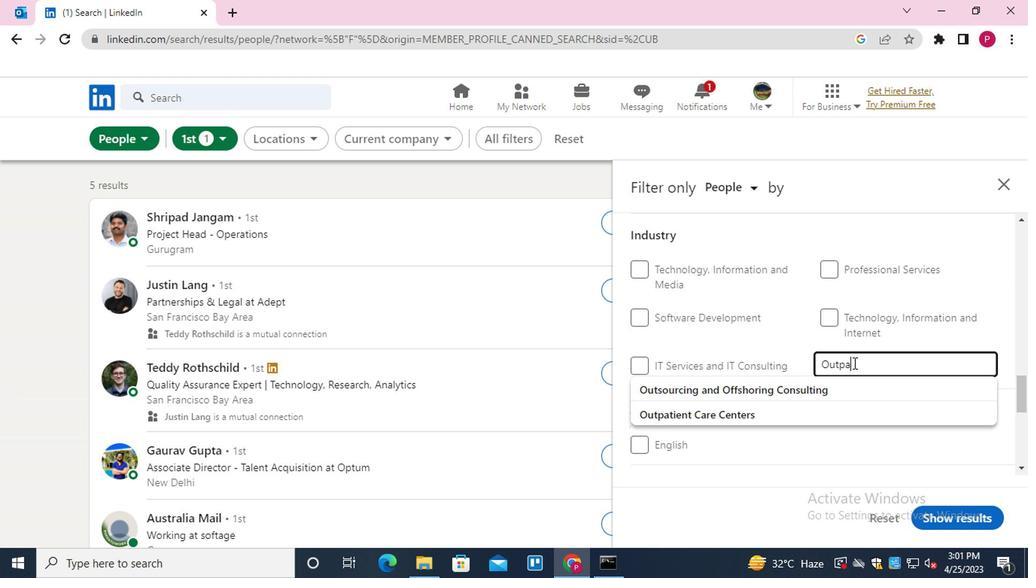 
Action: Mouse moved to (728, 387)
Screenshot: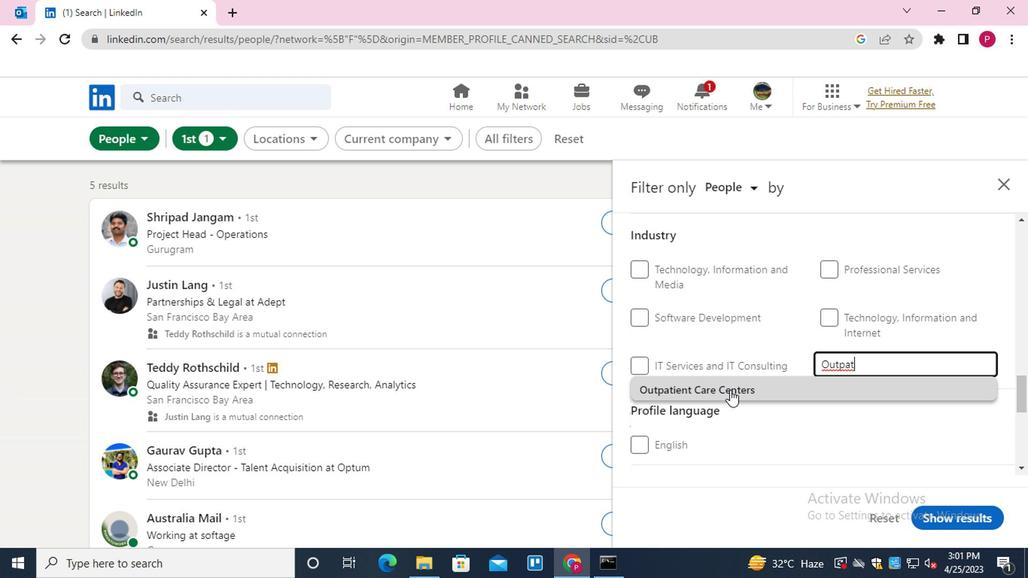 
Action: Key pressed <Key.backspace><Key.backspace><Key.backspace>
Screenshot: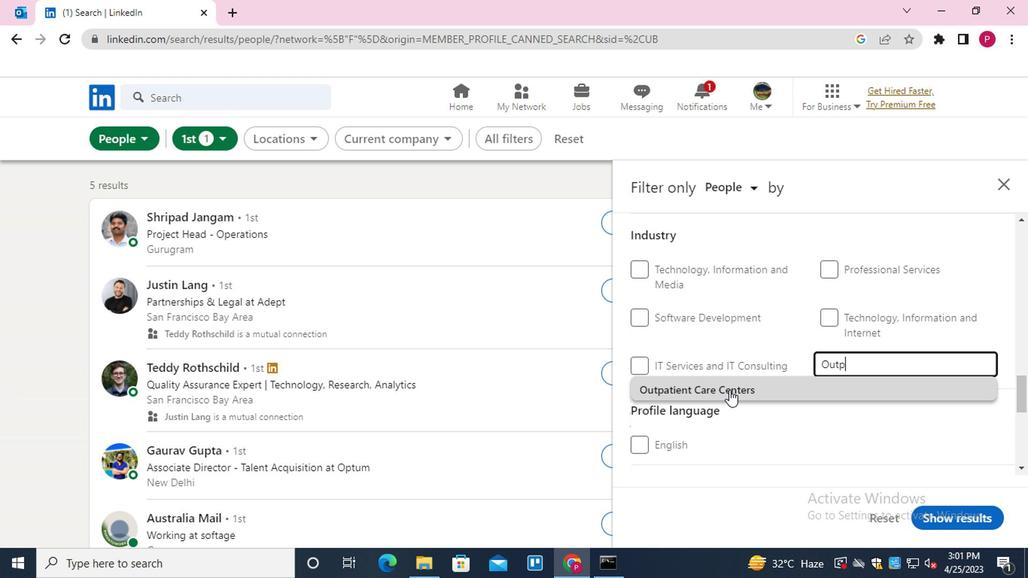 
Action: Mouse moved to (741, 409)
Screenshot: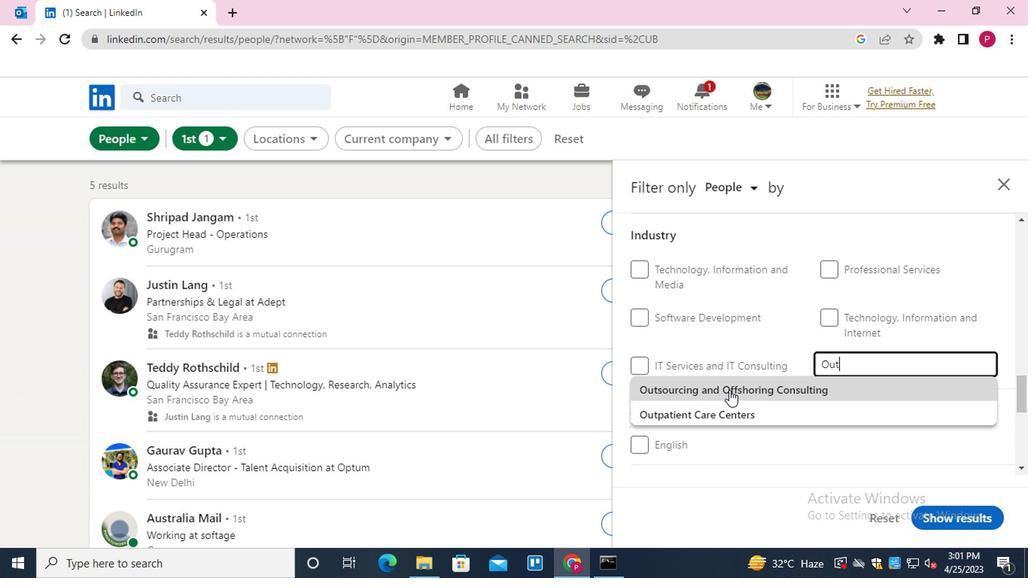 
Action: Mouse pressed left at (741, 409)
Screenshot: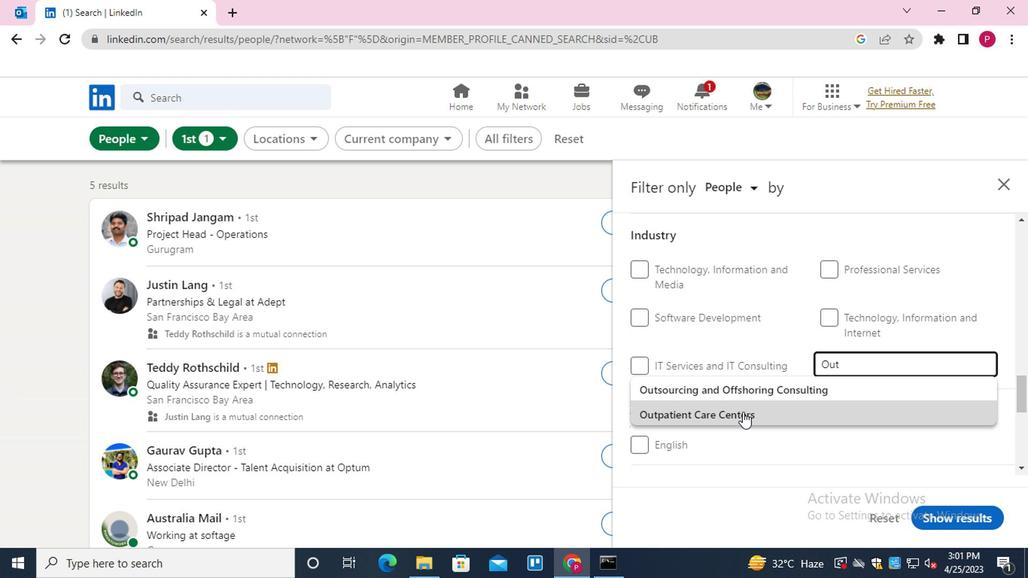 
Action: Mouse moved to (747, 390)
Screenshot: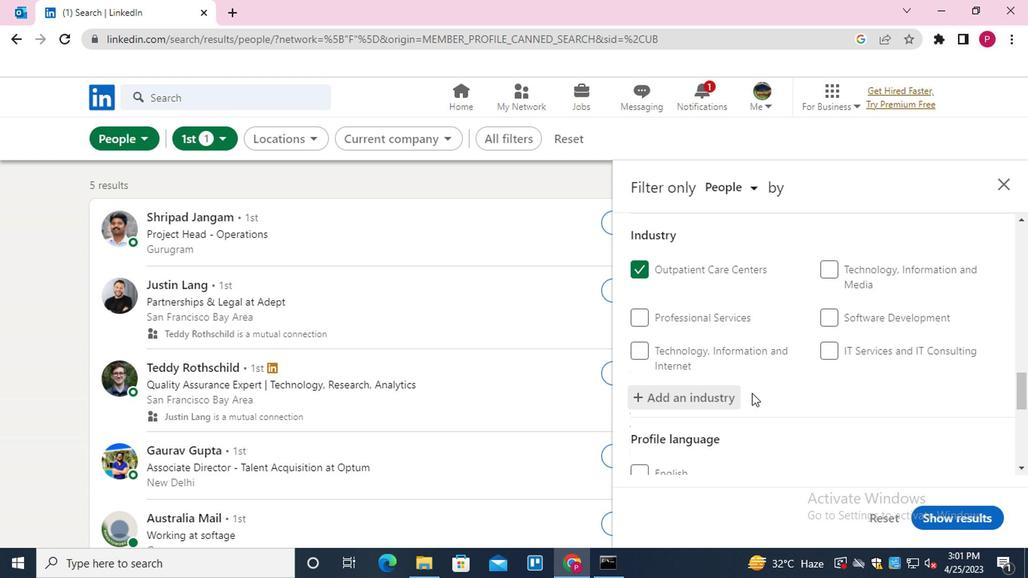 
Action: Mouse scrolled (747, 390) with delta (0, 0)
Screenshot: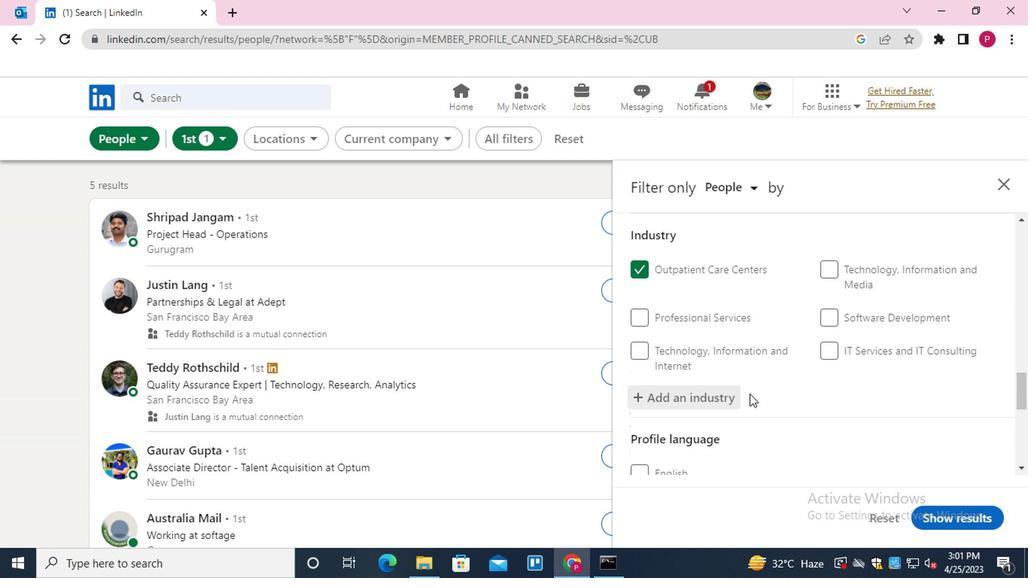 
Action: Mouse scrolled (747, 390) with delta (0, 0)
Screenshot: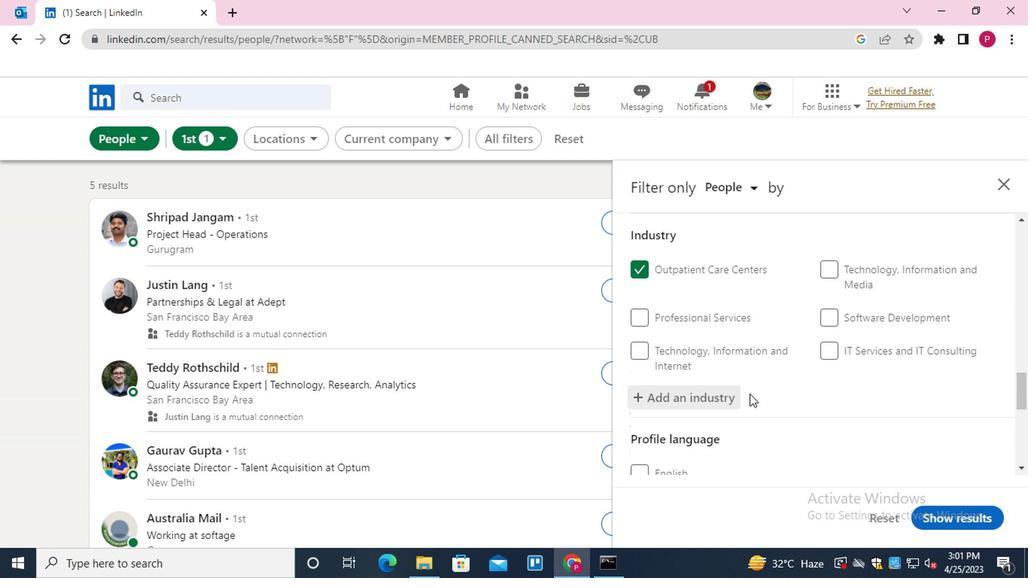 
Action: Mouse scrolled (747, 390) with delta (0, 0)
Screenshot: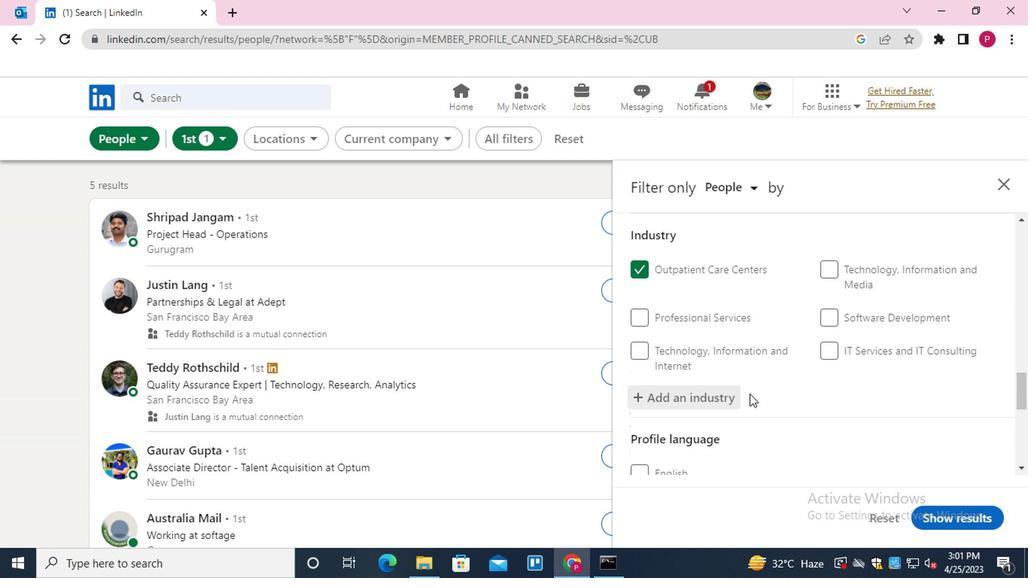 
Action: Mouse moved to (641, 296)
Screenshot: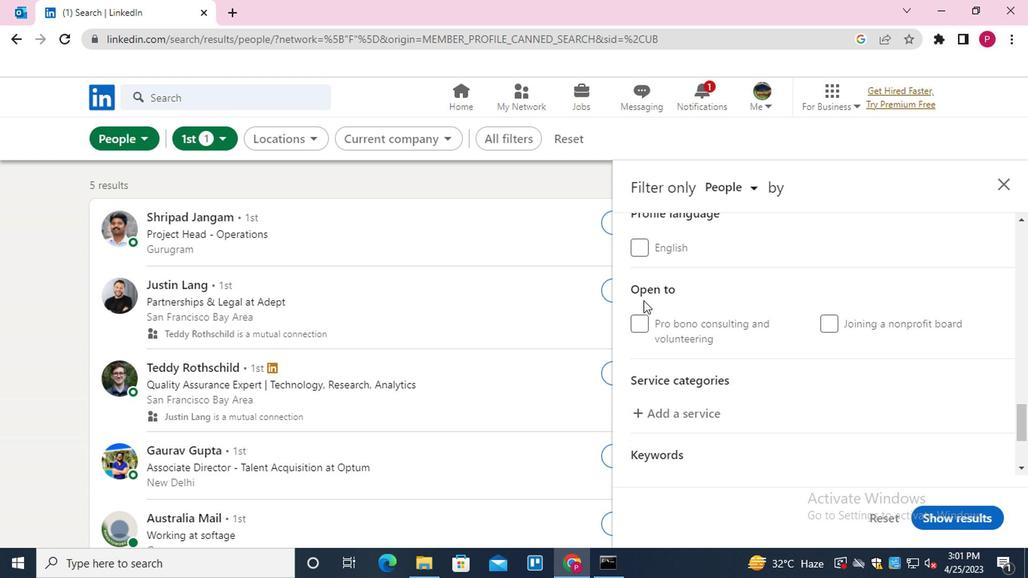 
Action: Mouse scrolled (641, 296) with delta (0, 0)
Screenshot: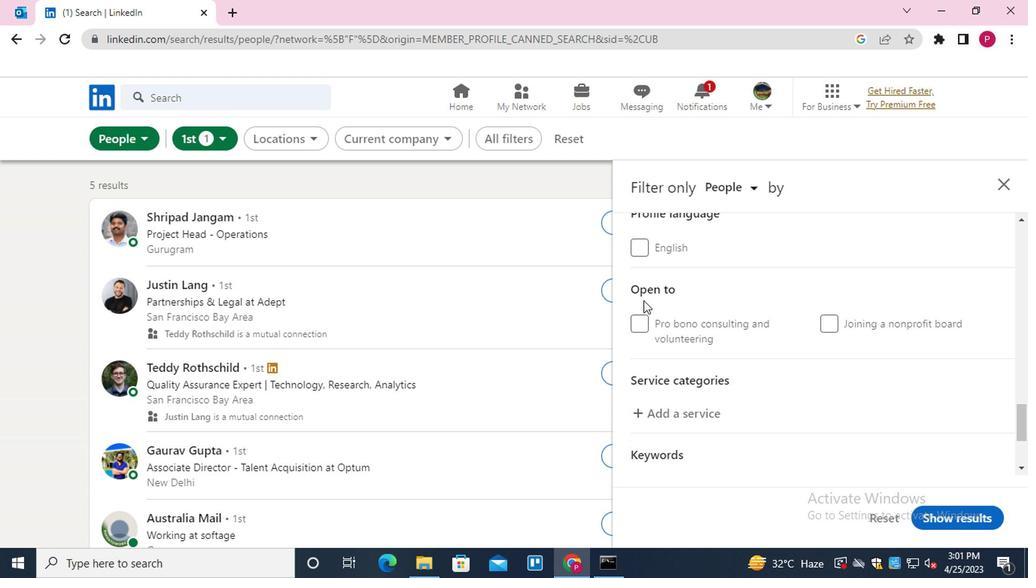 
Action: Mouse scrolled (641, 296) with delta (0, 0)
Screenshot: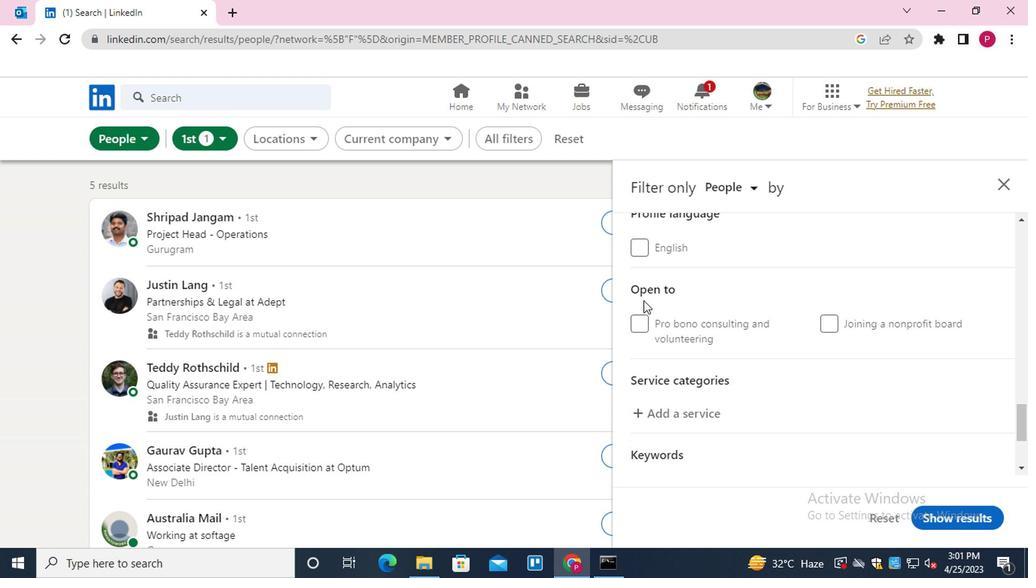 
Action: Mouse moved to (685, 258)
Screenshot: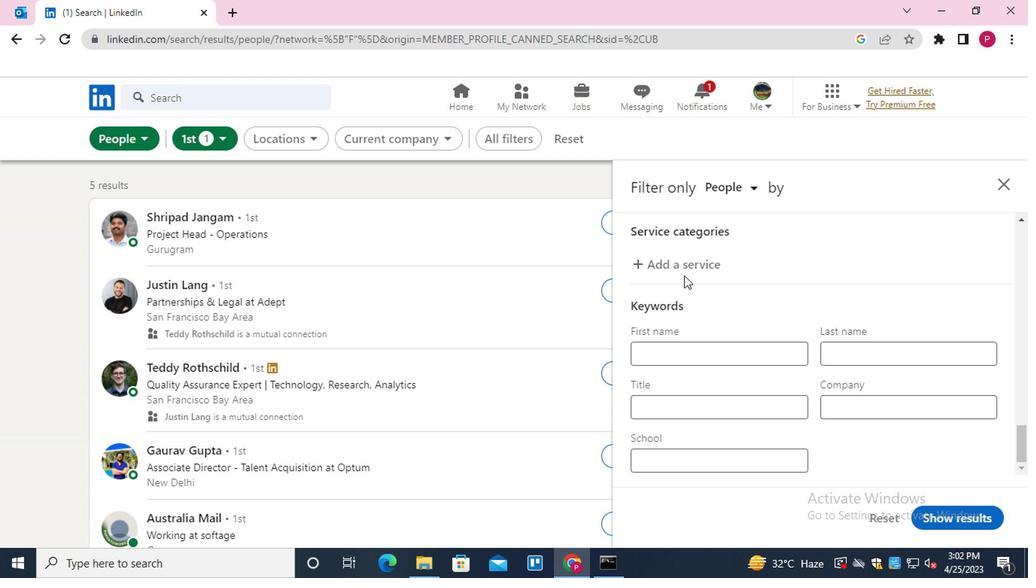 
Action: Mouse pressed left at (685, 258)
Screenshot: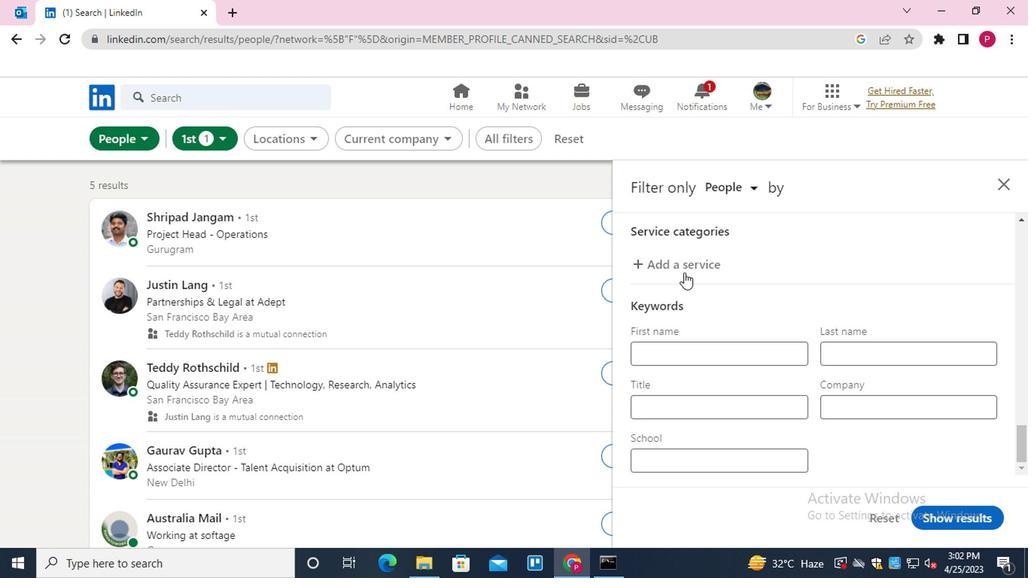 
Action: Key pressed <Key.shift>DIGITAL
Screenshot: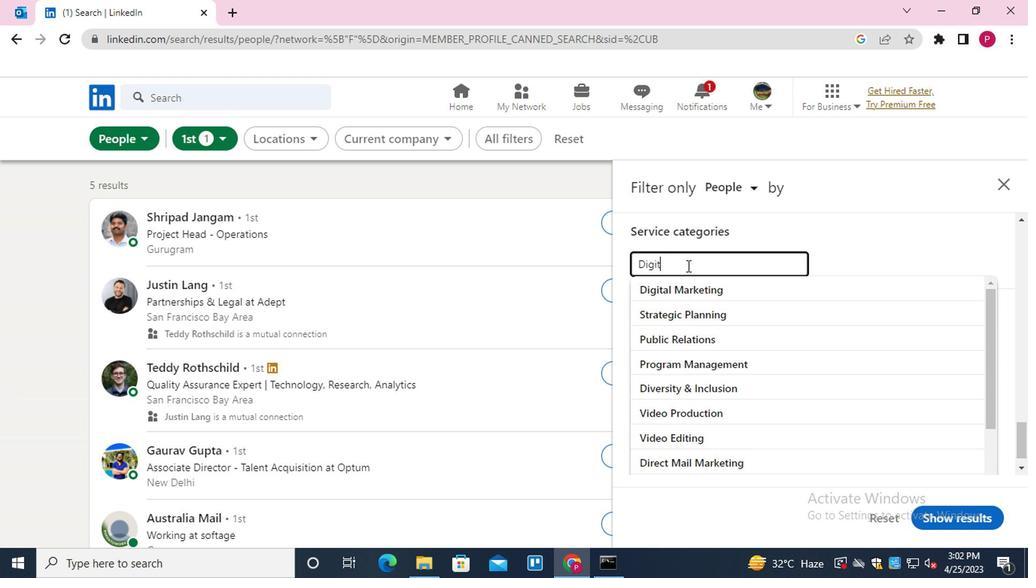 
Action: Mouse moved to (684, 279)
Screenshot: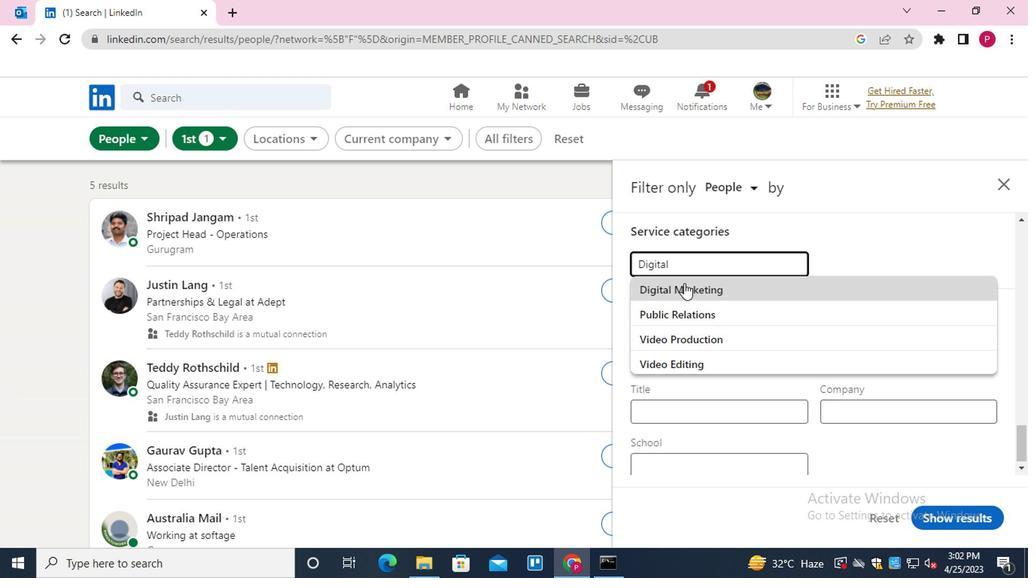 
Action: Mouse pressed left at (684, 279)
Screenshot: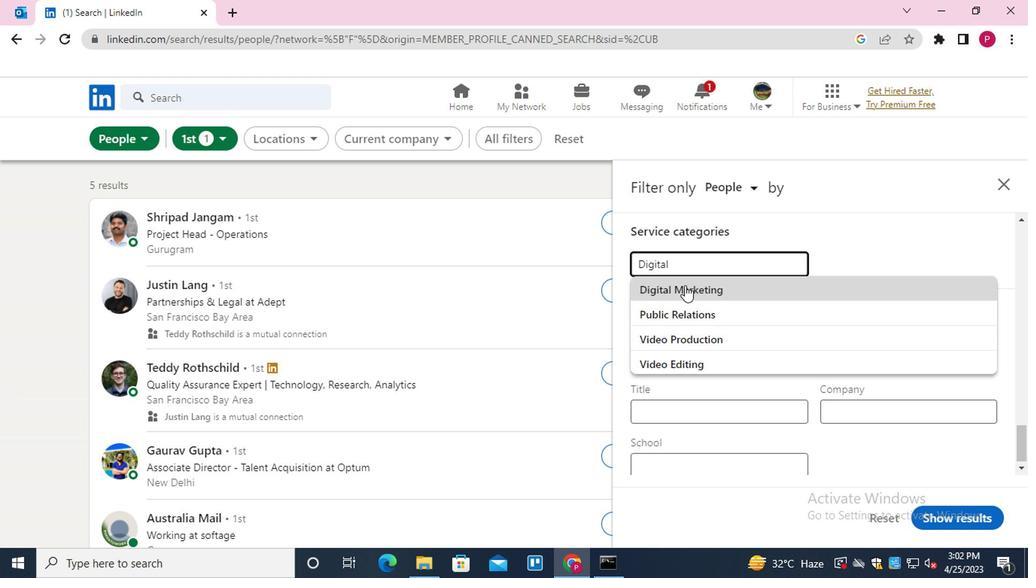
Action: Mouse moved to (681, 399)
Screenshot: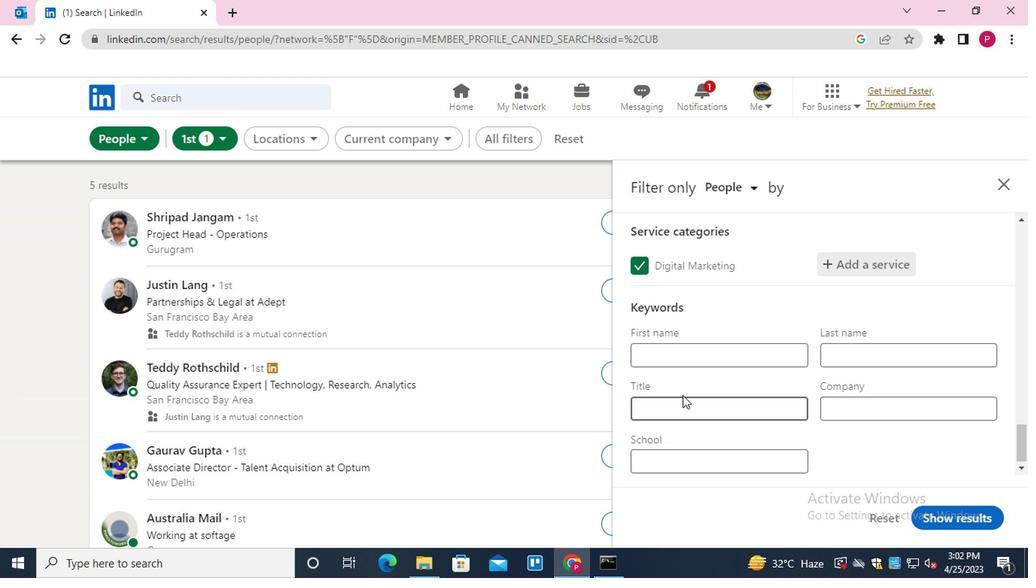 
Action: Mouse pressed left at (681, 399)
Screenshot: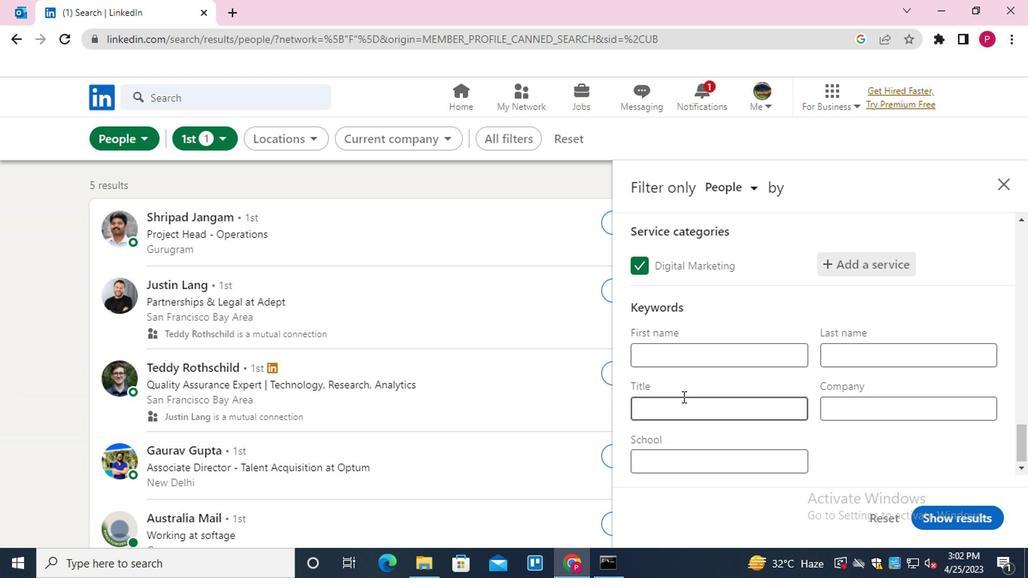 
Action: Key pressed <Key.shift>OPERATIONS<Key.space><Key.shift>ANALYST
Screenshot: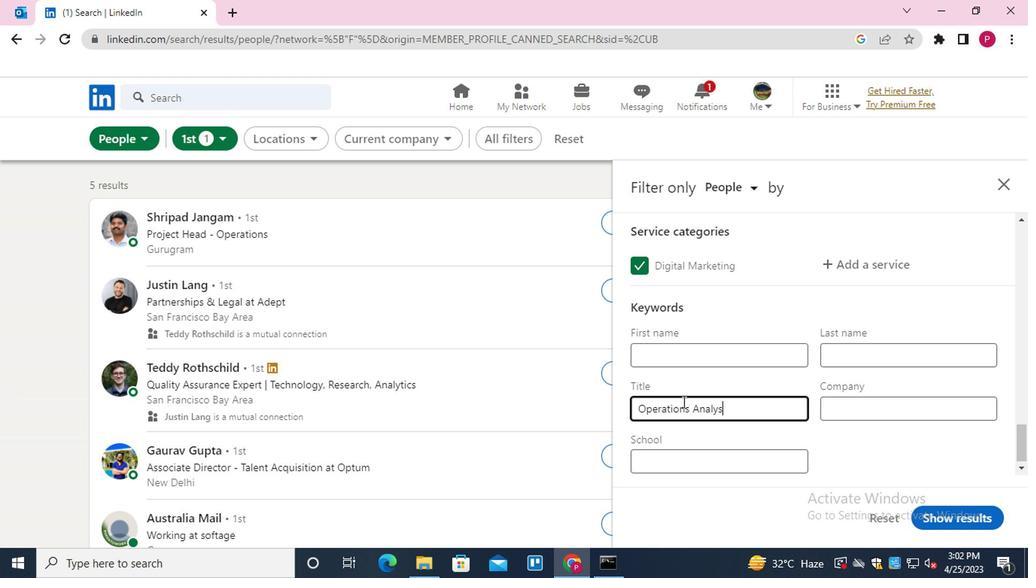
Action: Mouse moved to (928, 520)
Screenshot: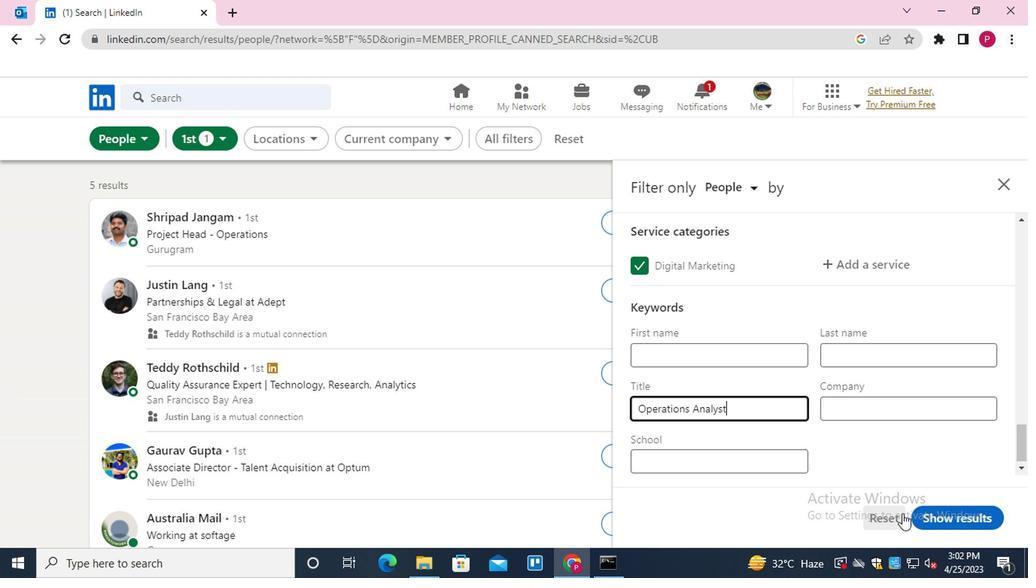 
Action: Mouse pressed left at (928, 520)
Screenshot: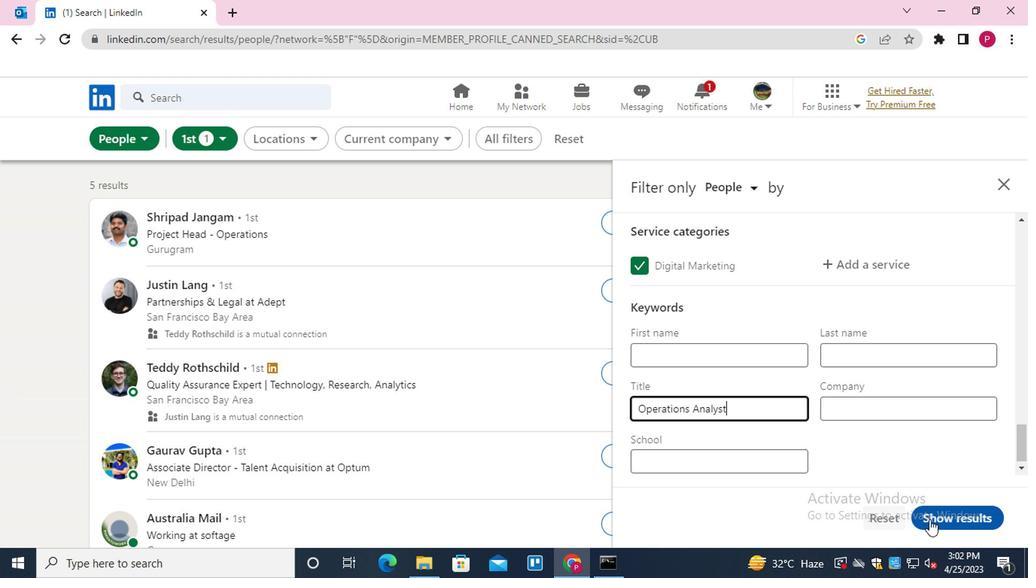 
Action: Mouse moved to (451, 341)
Screenshot: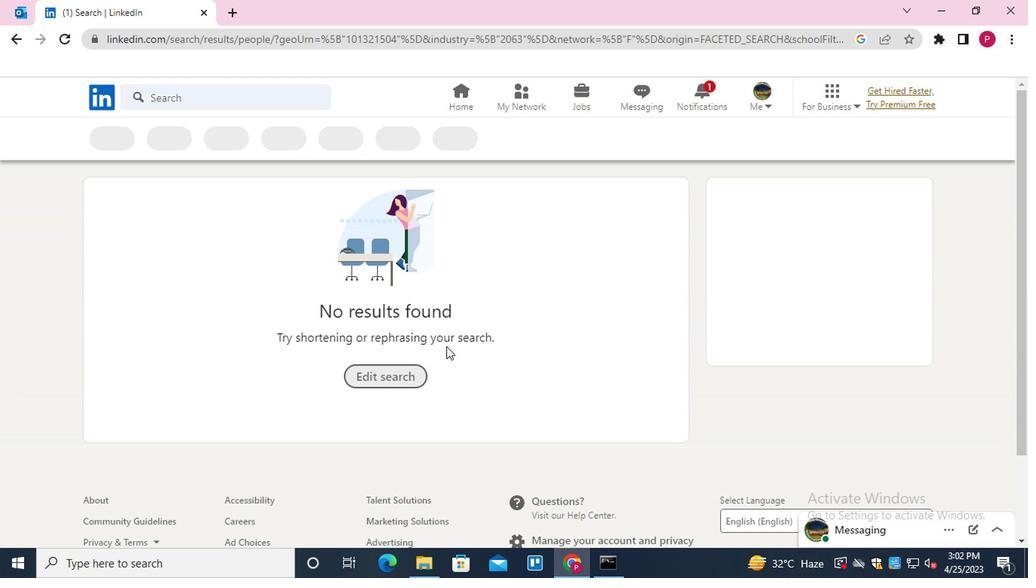 
